 Task: Look for space in Kātoya, India from 1st July, 2023 to 9th July, 2023 for 2 adults in price range Rs.8000 to Rs.15000. Place can be entire place with 1  bedroom having 1 bed and 1 bathroom. Property type can be house, flat, guest house. Booking option can be shelf check-in. Required host language is English.
Action: Mouse moved to (425, 77)
Screenshot: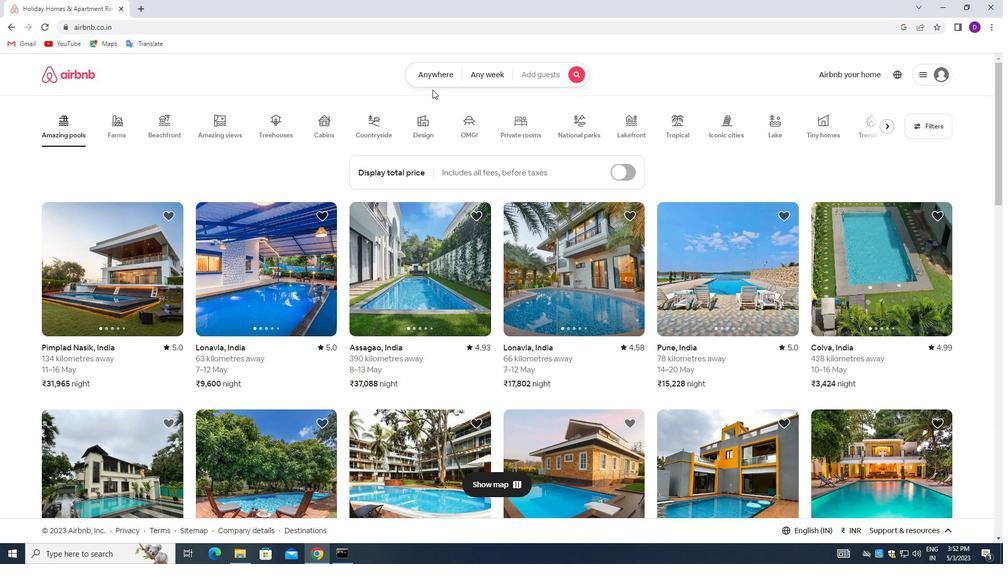 
Action: Mouse pressed left at (425, 77)
Screenshot: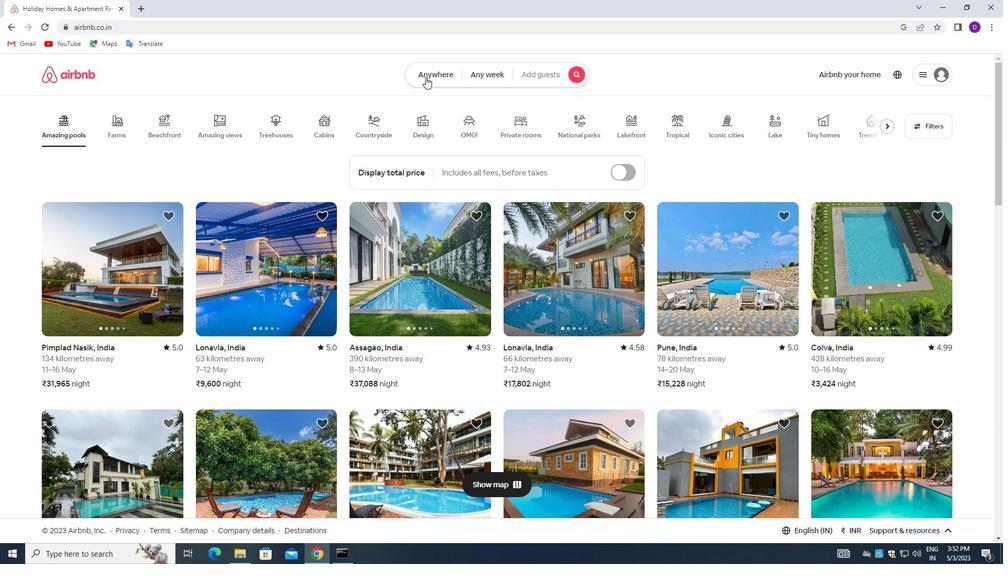 
Action: Mouse moved to (348, 121)
Screenshot: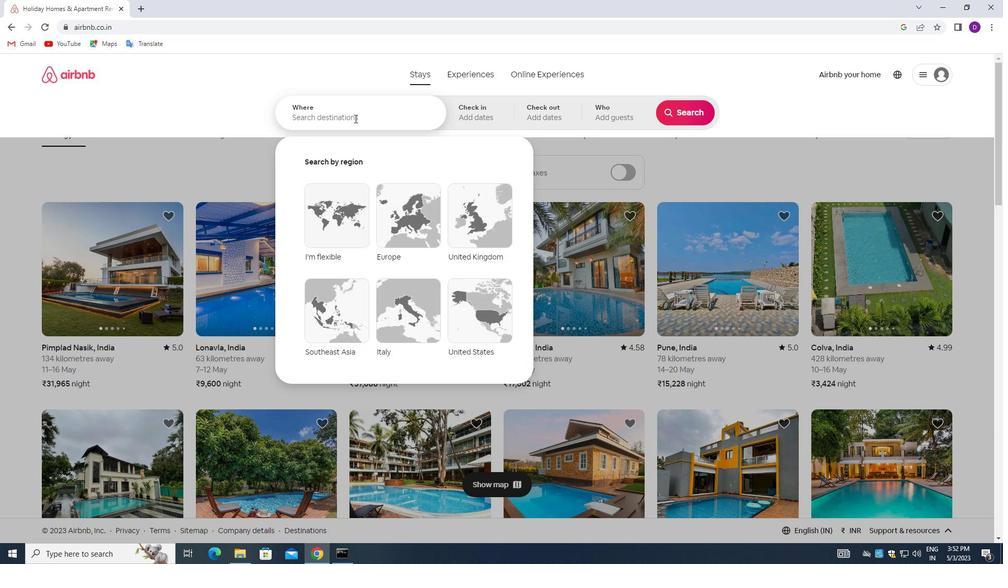 
Action: Mouse pressed left at (348, 121)
Screenshot: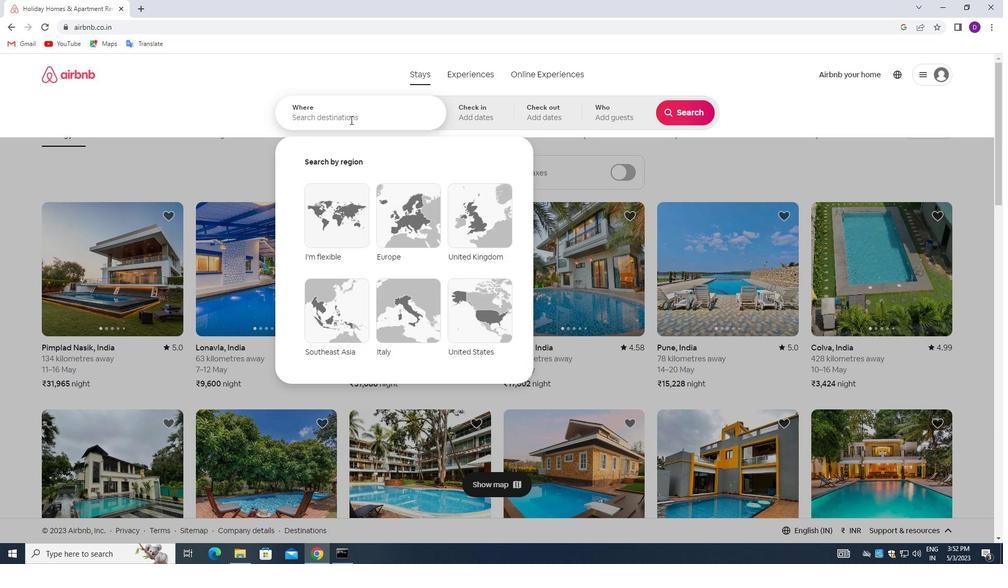 
Action: Mouse moved to (249, 109)
Screenshot: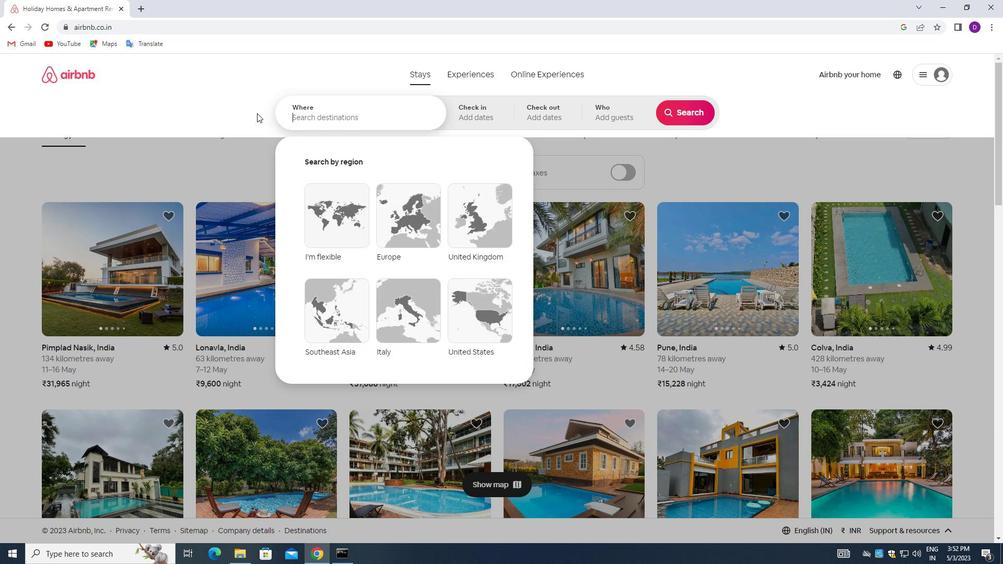 
Action: Key pressed <Key.shift>KATOYA,<Key.space><Key.shift>INDIA<Key.enter>
Screenshot: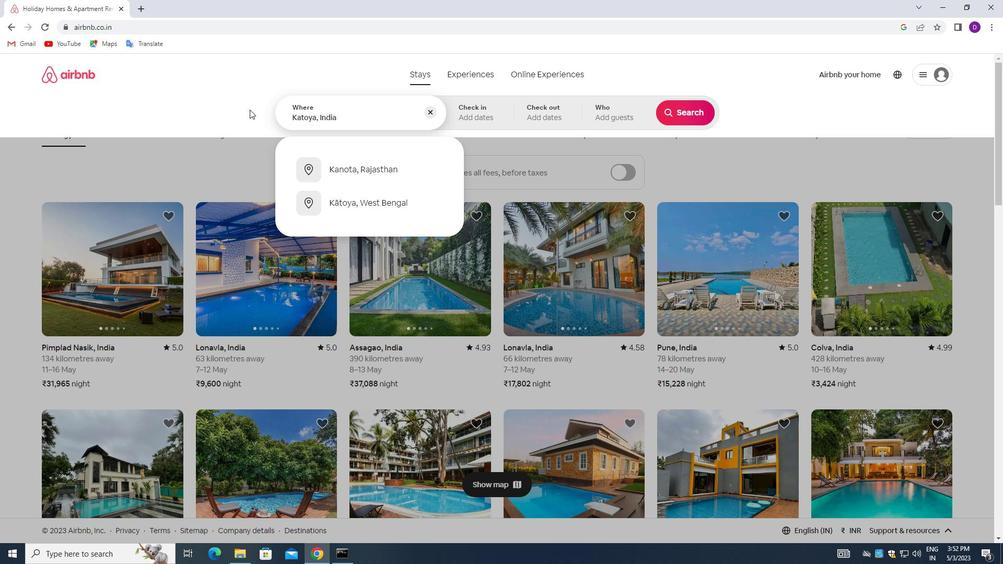 
Action: Mouse moved to (682, 194)
Screenshot: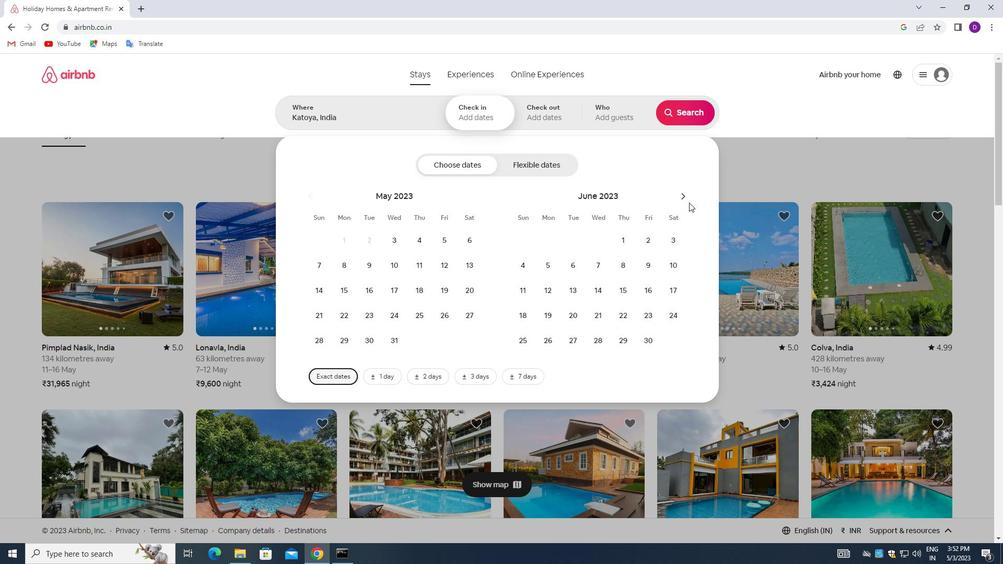 
Action: Mouse pressed left at (682, 194)
Screenshot: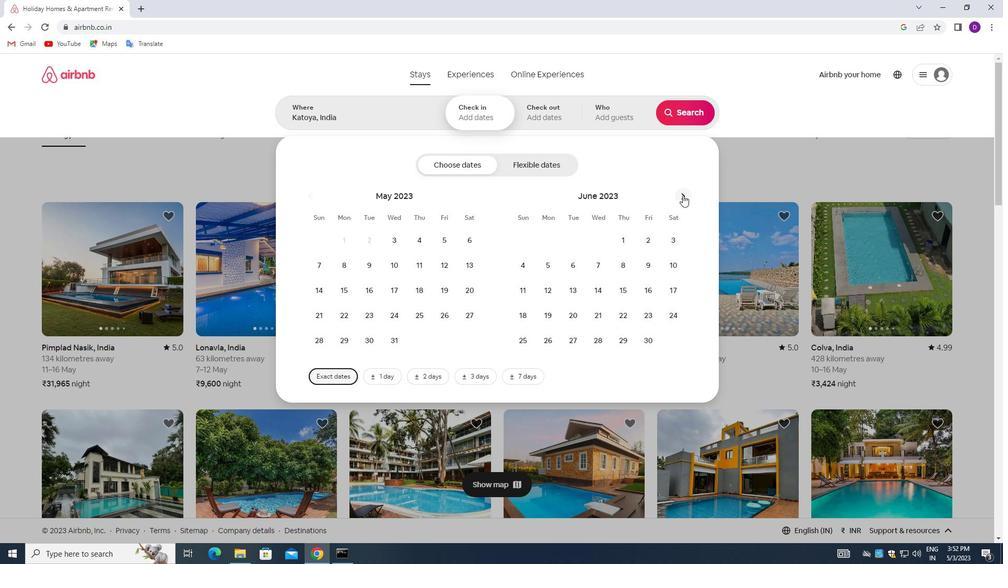 
Action: Mouse moved to (678, 234)
Screenshot: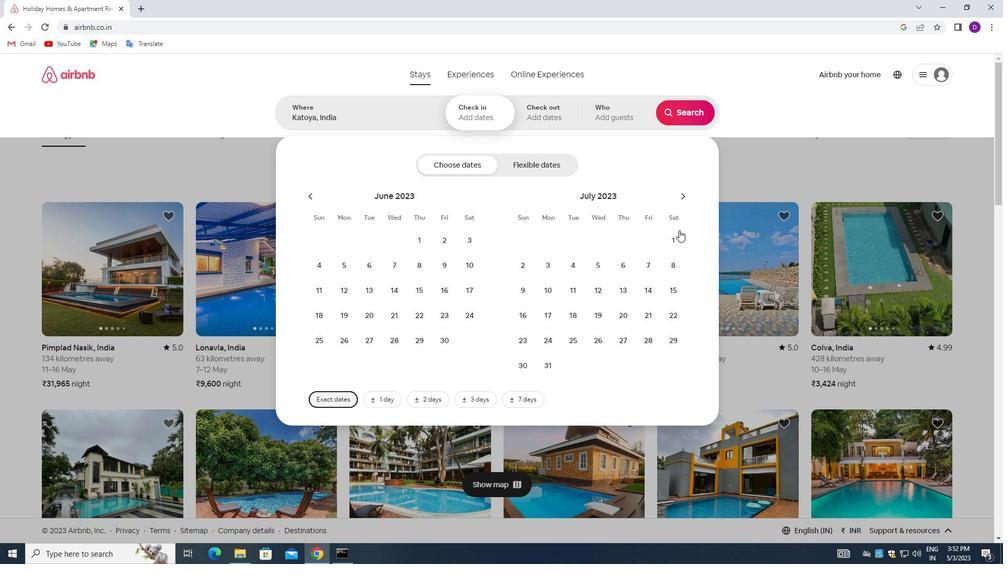 
Action: Mouse pressed left at (678, 234)
Screenshot: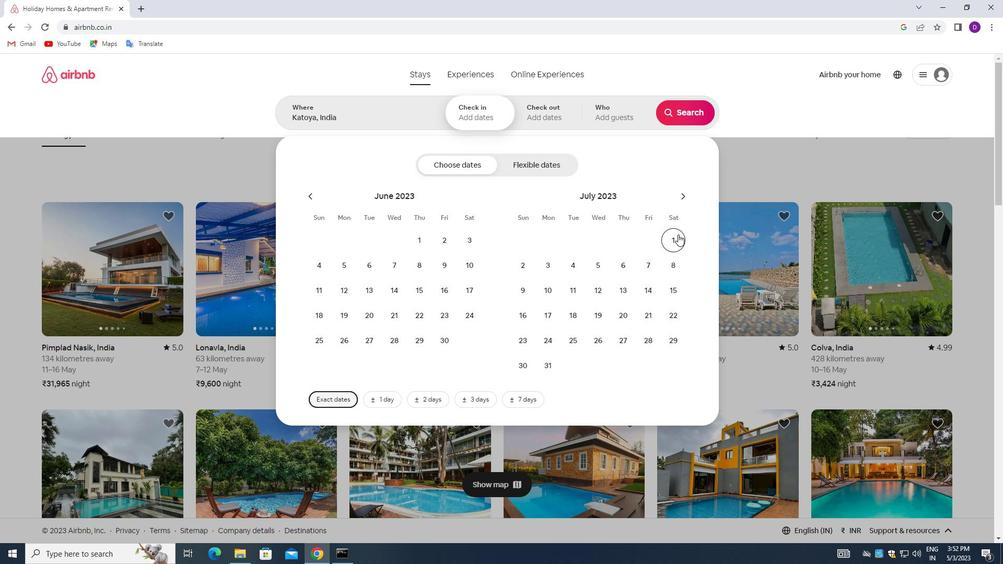 
Action: Mouse moved to (525, 286)
Screenshot: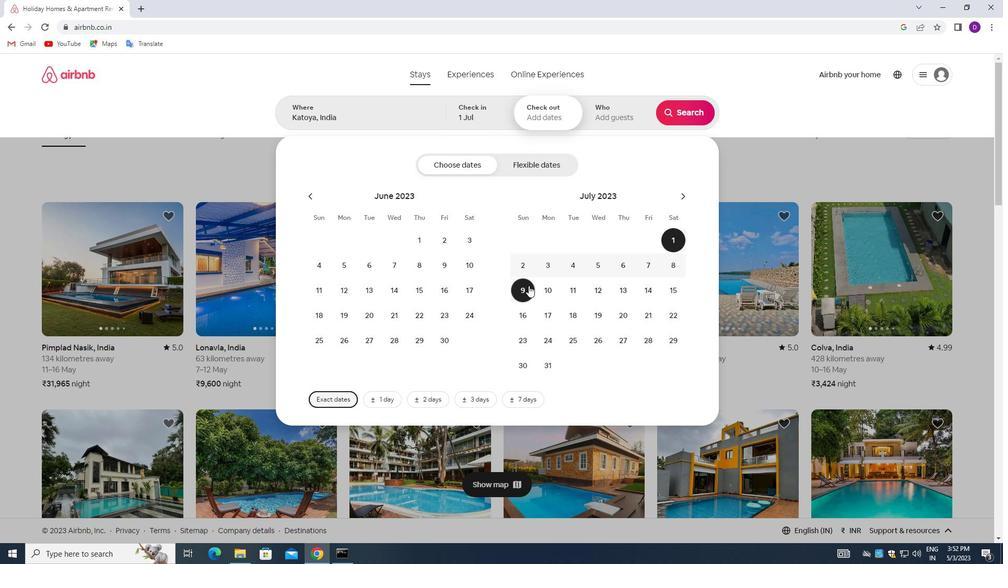 
Action: Mouse pressed left at (525, 286)
Screenshot: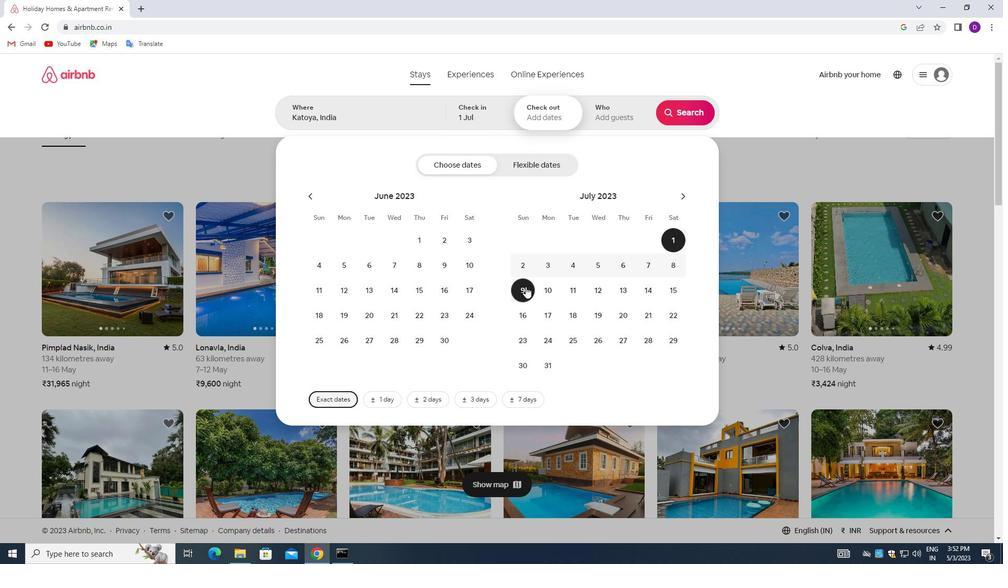 
Action: Mouse moved to (605, 114)
Screenshot: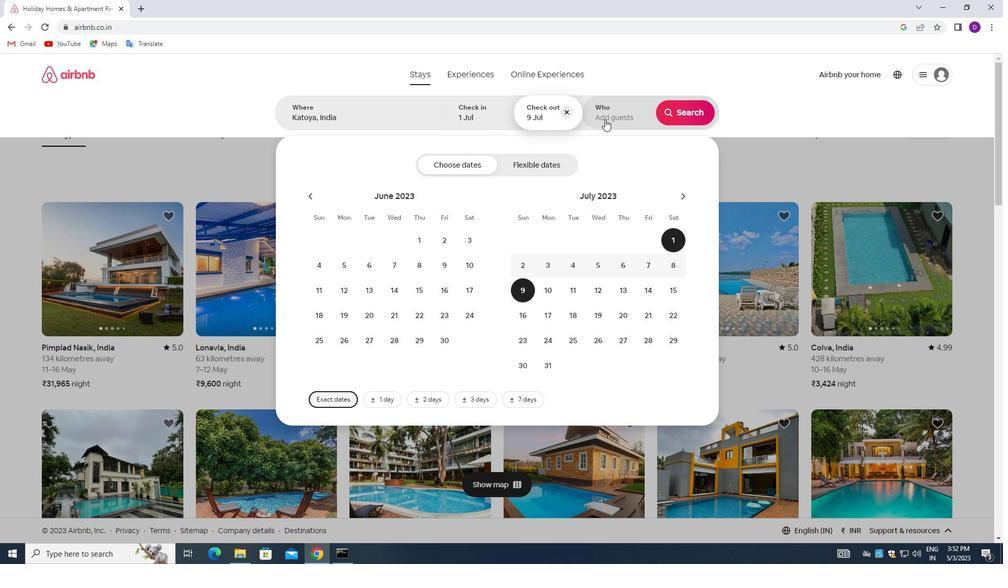 
Action: Mouse pressed left at (605, 114)
Screenshot: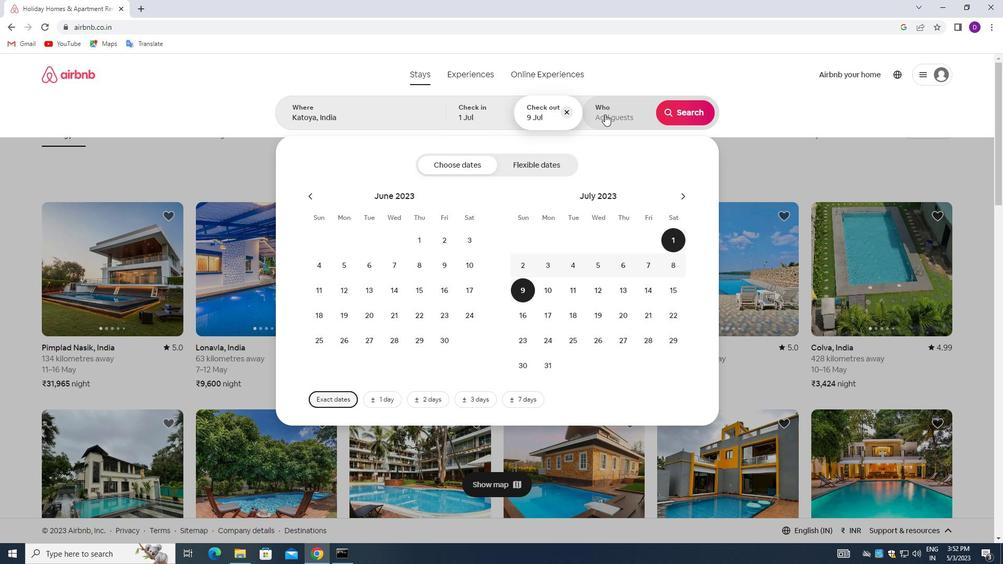 
Action: Mouse moved to (689, 170)
Screenshot: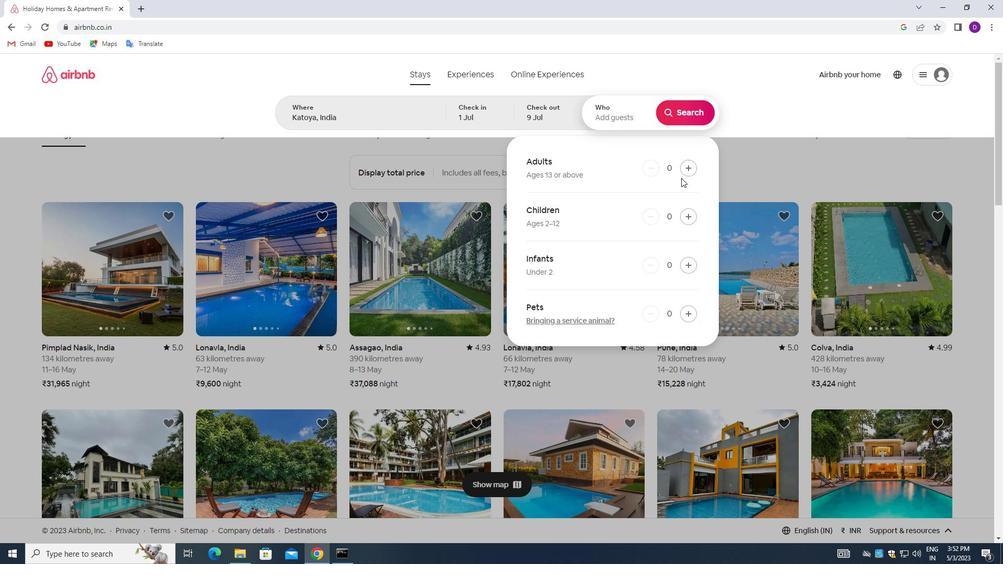 
Action: Mouse pressed left at (689, 170)
Screenshot: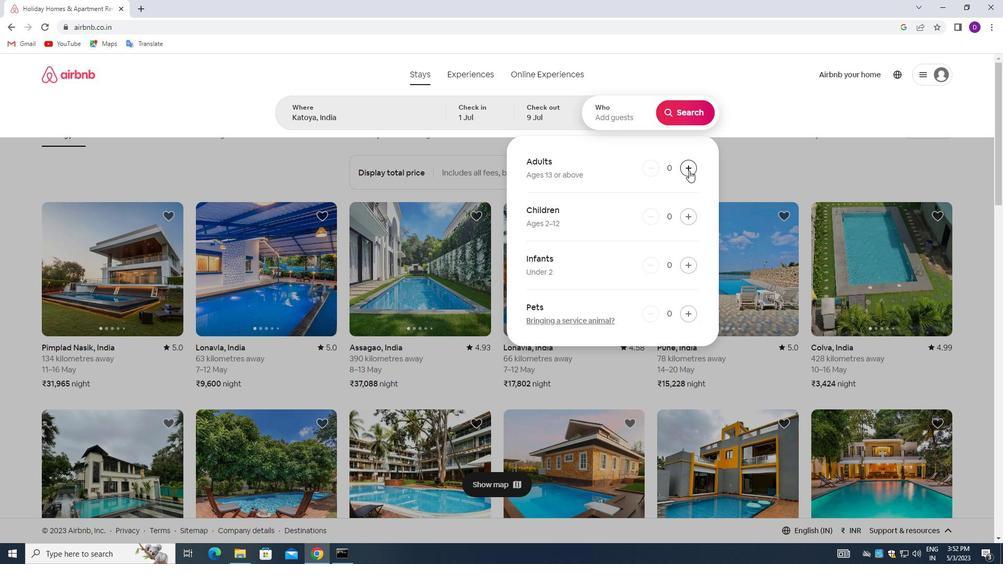 
Action: Mouse pressed left at (689, 170)
Screenshot: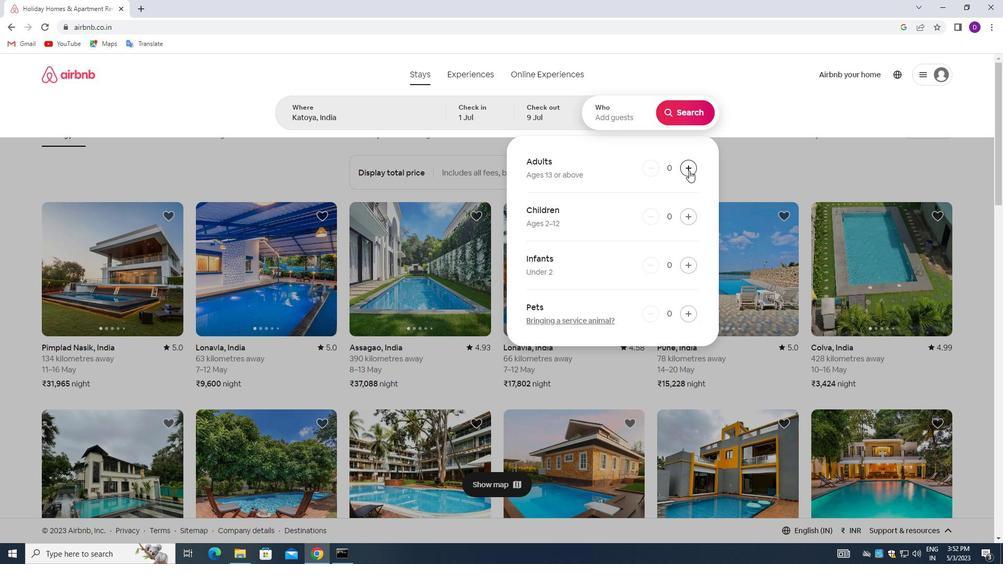 
Action: Mouse moved to (685, 110)
Screenshot: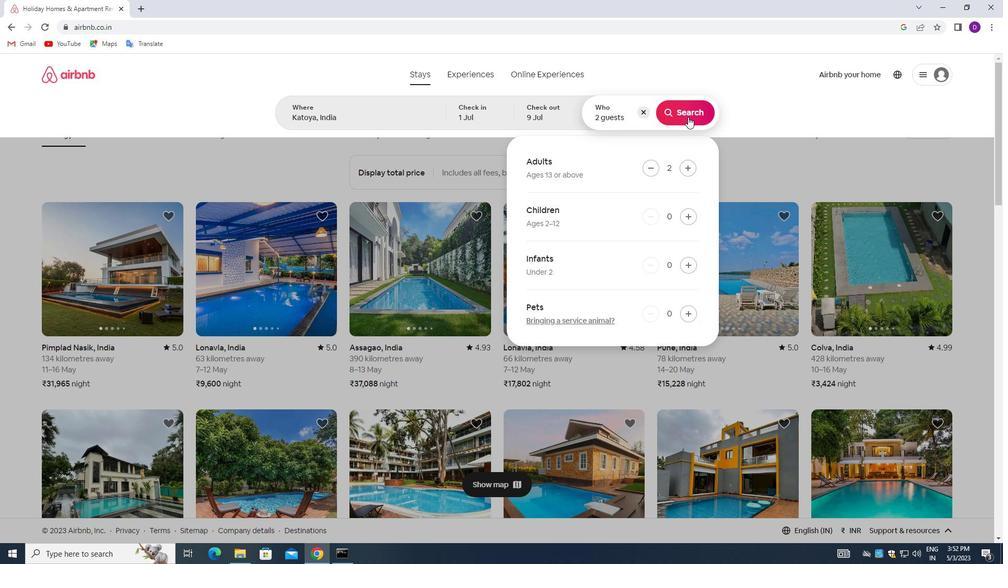 
Action: Mouse pressed left at (685, 110)
Screenshot: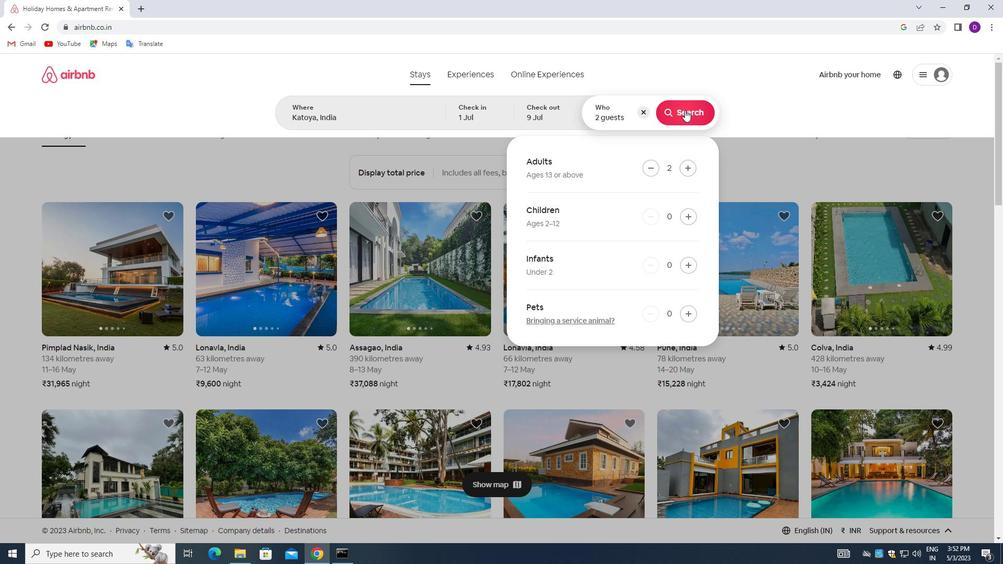 
Action: Mouse moved to (944, 119)
Screenshot: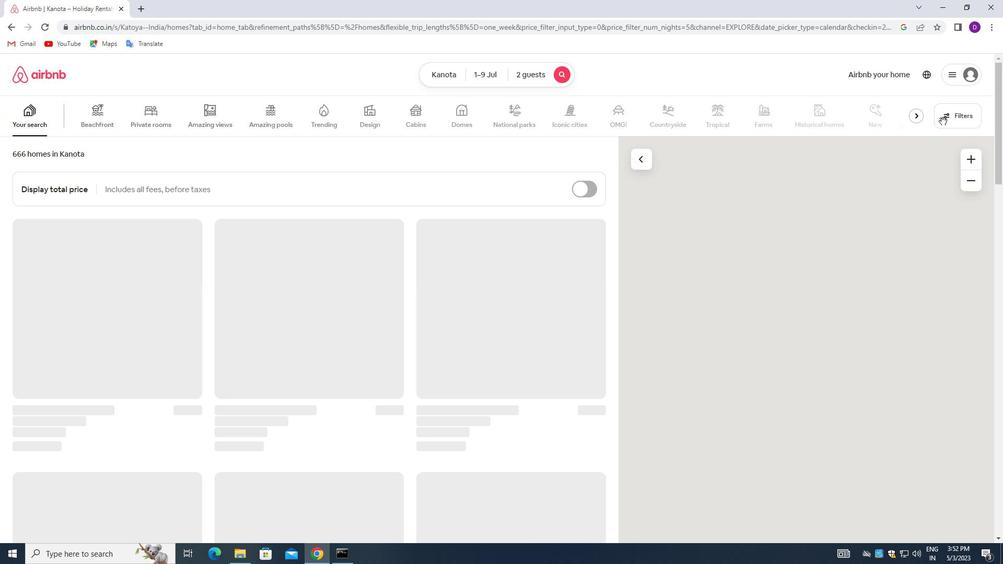 
Action: Mouse pressed left at (944, 119)
Screenshot: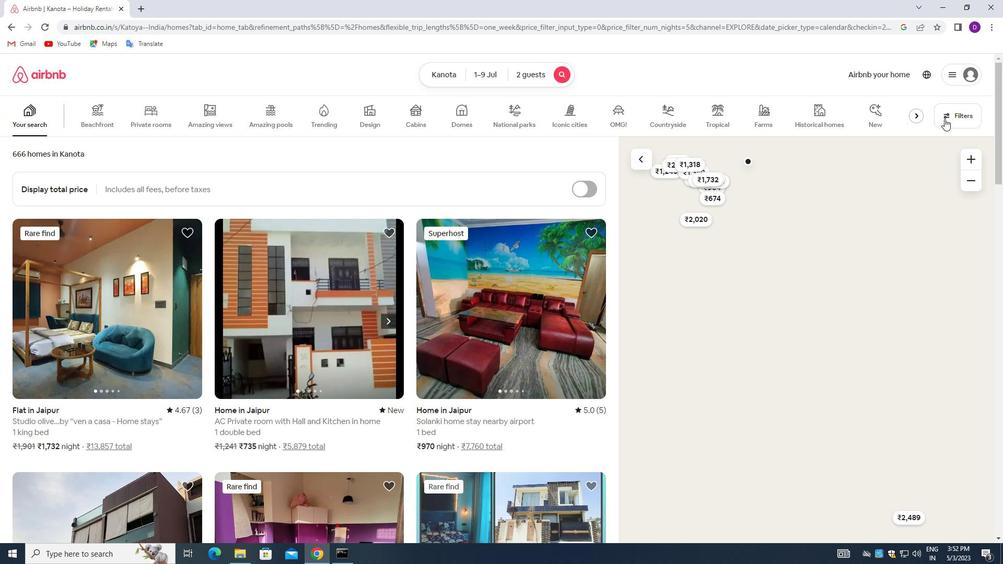 
Action: Mouse moved to (372, 249)
Screenshot: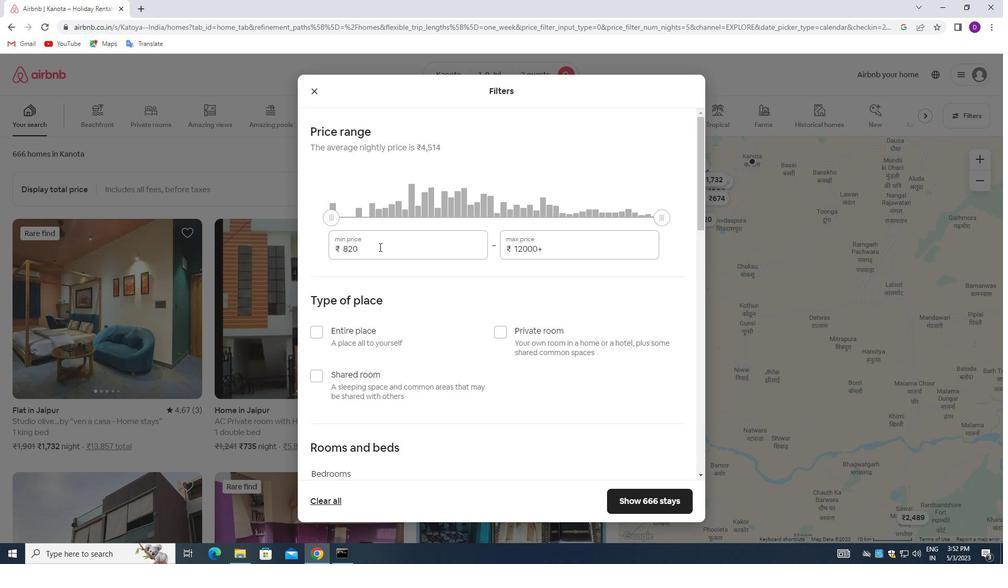 
Action: Mouse pressed left at (372, 249)
Screenshot: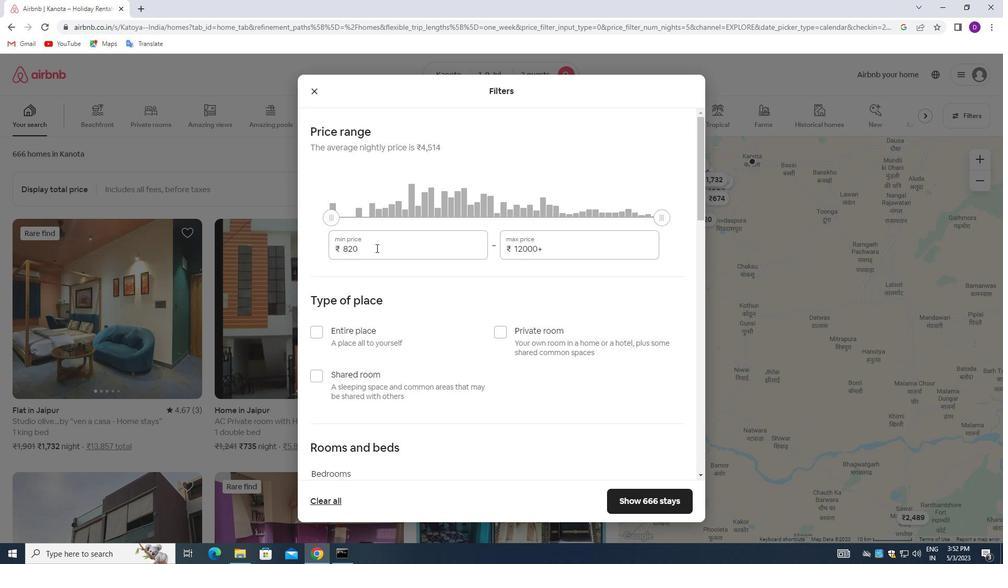 
Action: Mouse pressed left at (372, 249)
Screenshot: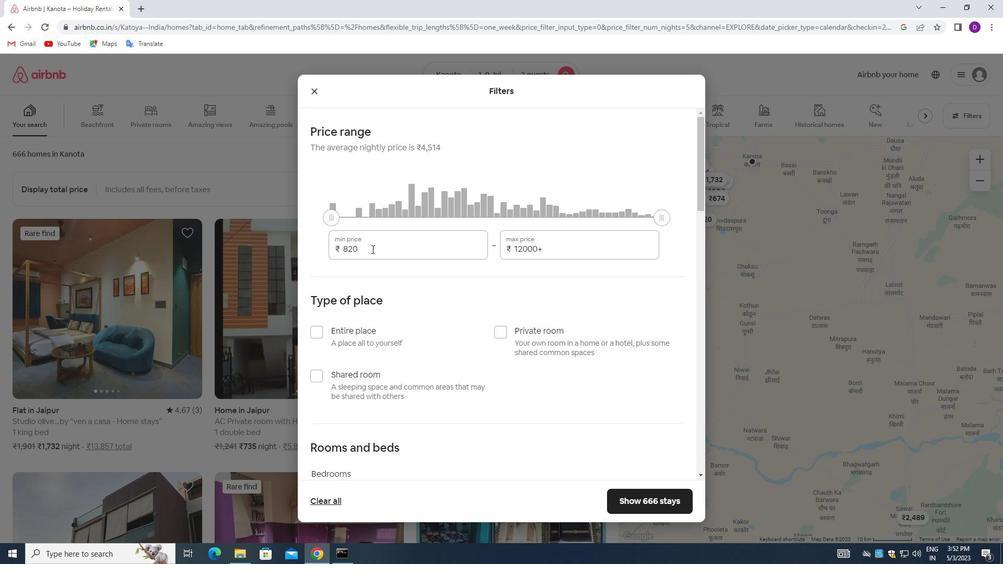 
Action: Key pressed 8000<Key.tab>15000
Screenshot: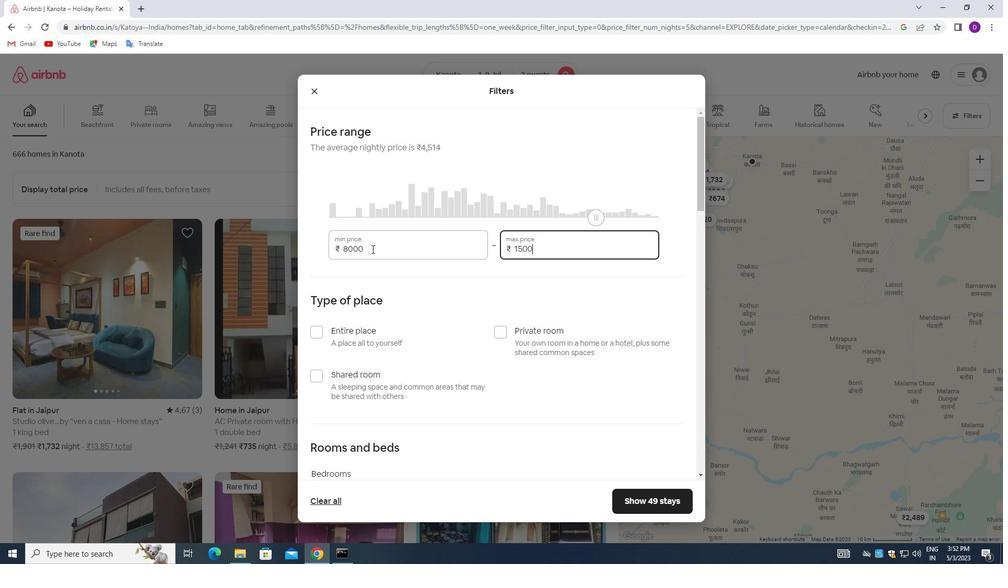 
Action: Mouse moved to (525, 318)
Screenshot: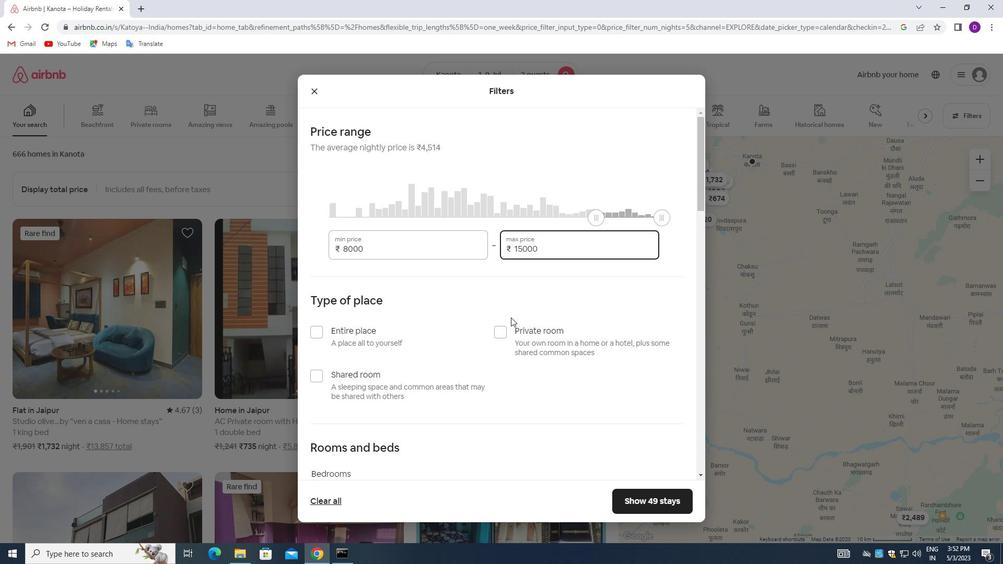 
Action: Mouse scrolled (525, 317) with delta (0, 0)
Screenshot: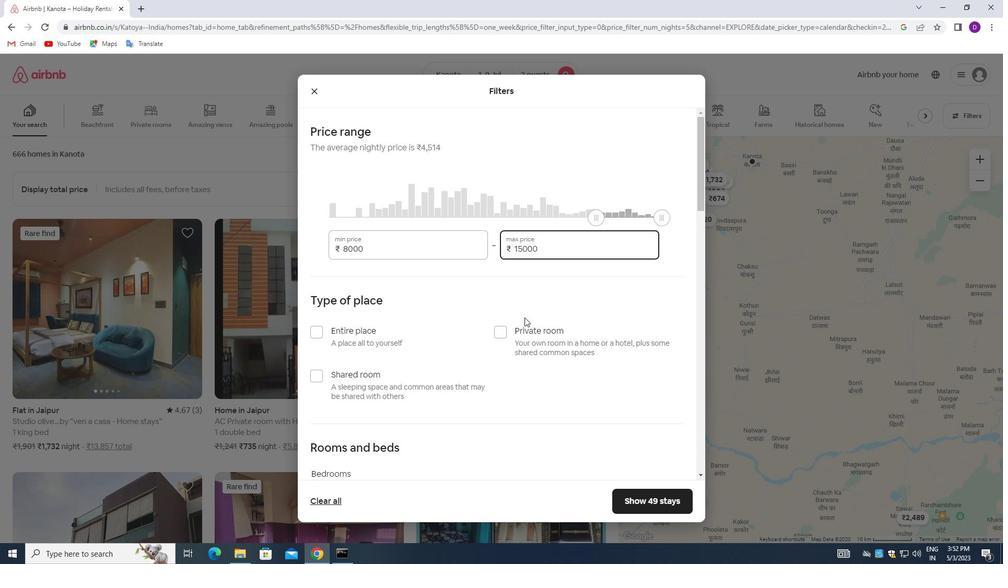 
Action: Mouse scrolled (525, 317) with delta (0, 0)
Screenshot: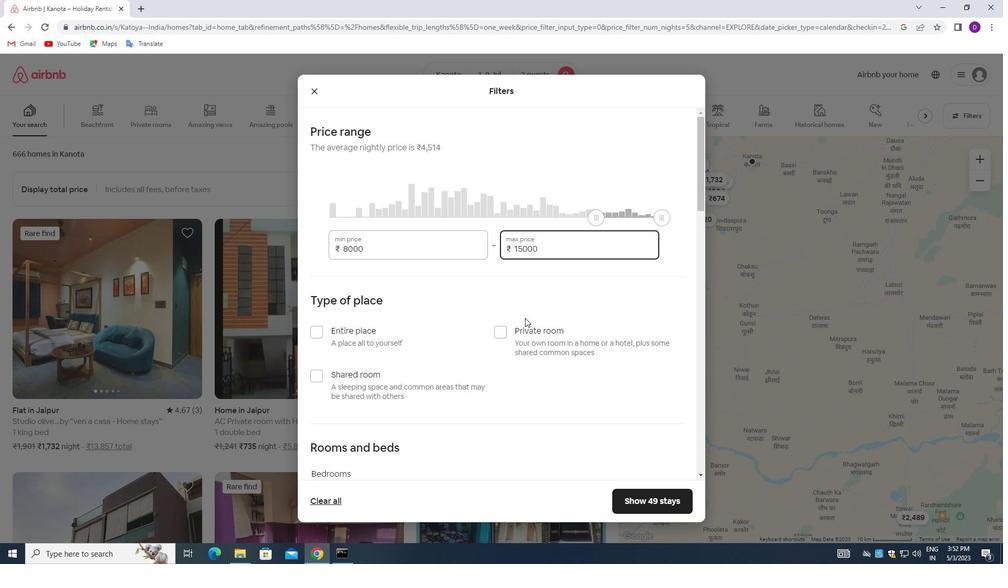 
Action: Mouse moved to (313, 230)
Screenshot: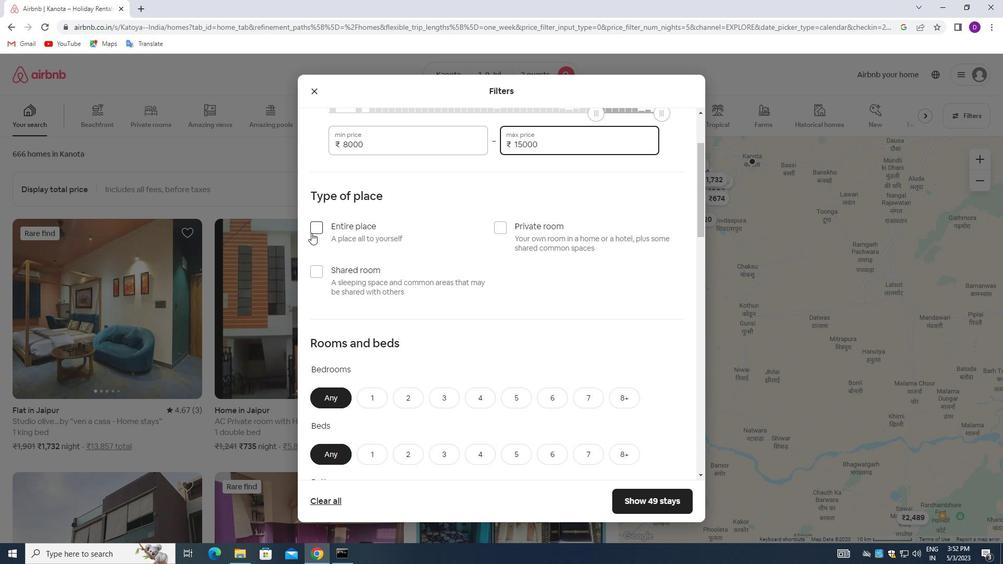 
Action: Mouse pressed left at (313, 230)
Screenshot: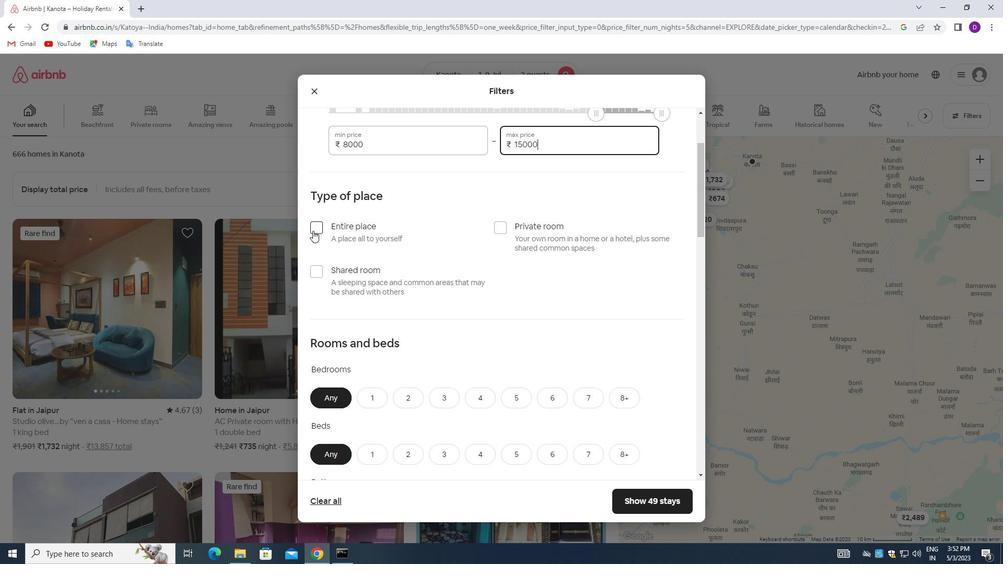 
Action: Mouse moved to (476, 293)
Screenshot: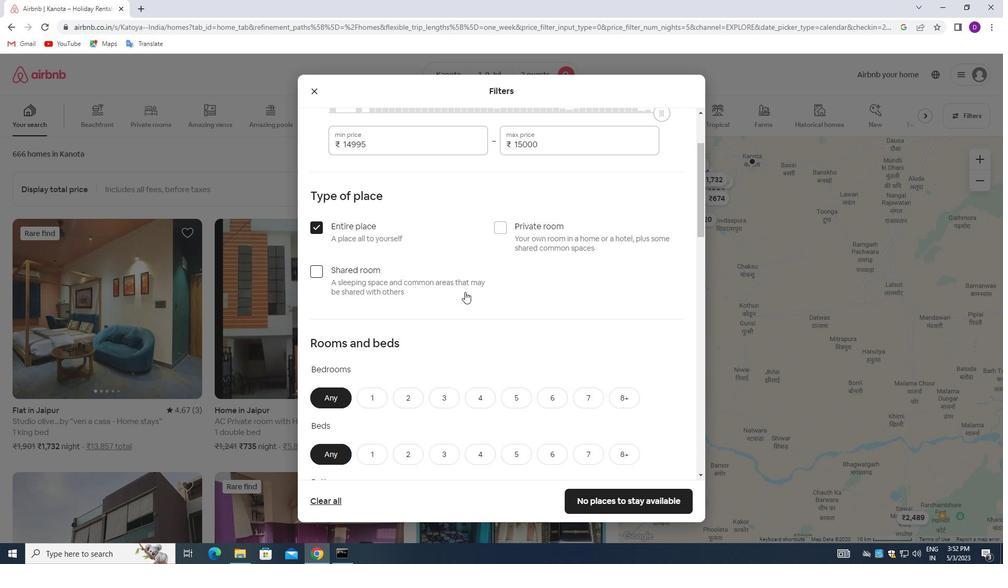 
Action: Mouse scrolled (476, 293) with delta (0, 0)
Screenshot: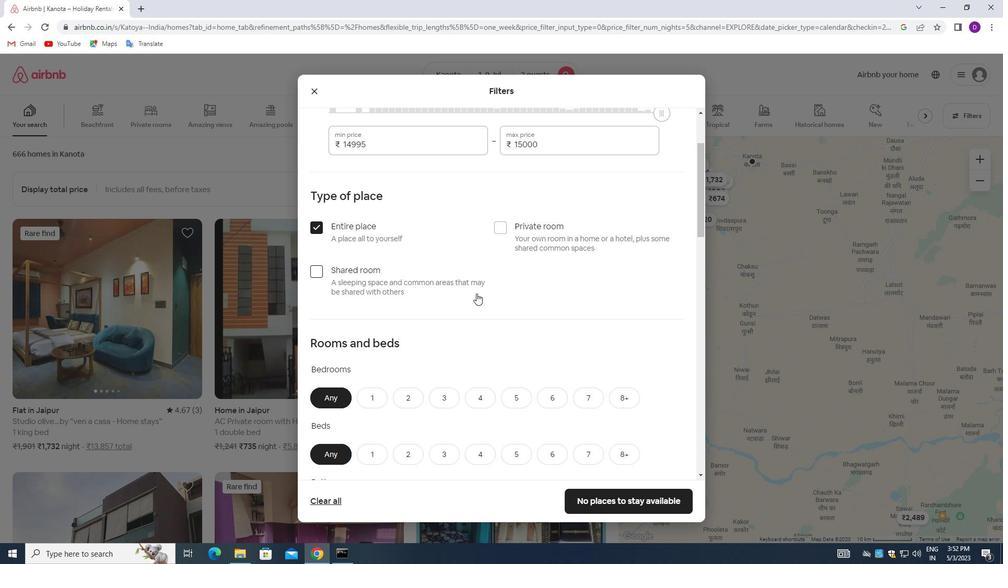 
Action: Mouse scrolled (476, 293) with delta (0, 0)
Screenshot: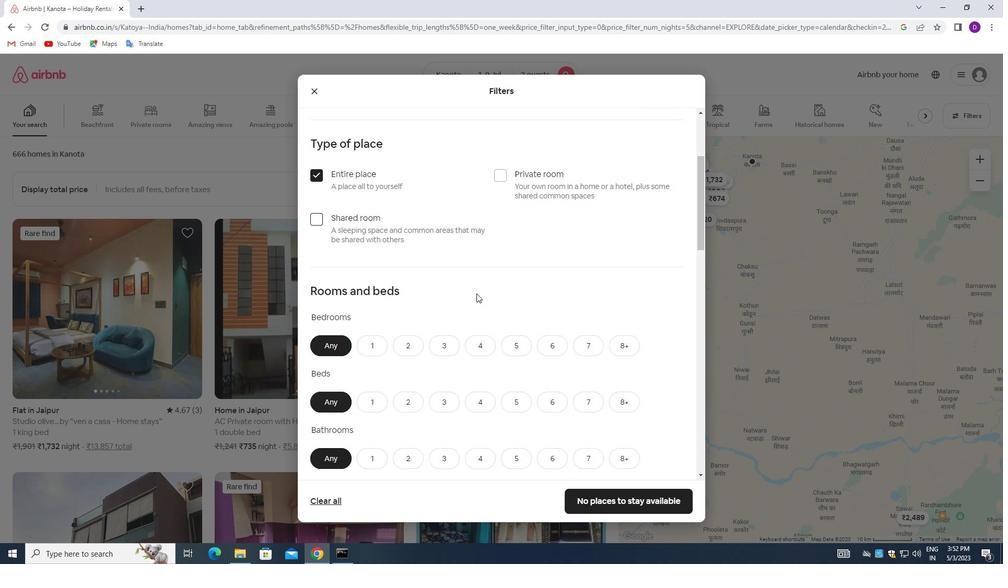 
Action: Mouse scrolled (476, 293) with delta (0, 0)
Screenshot: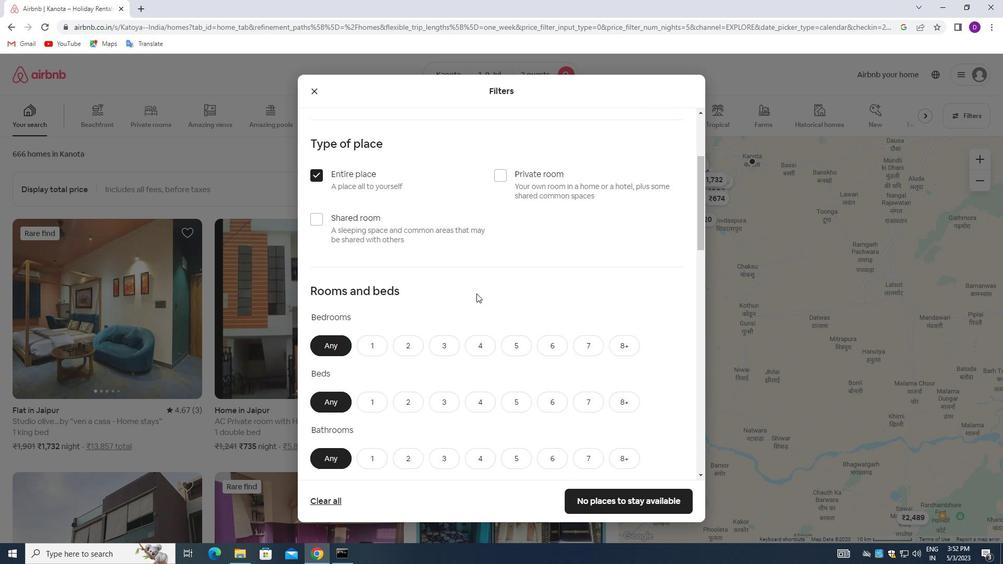 
Action: Mouse moved to (363, 244)
Screenshot: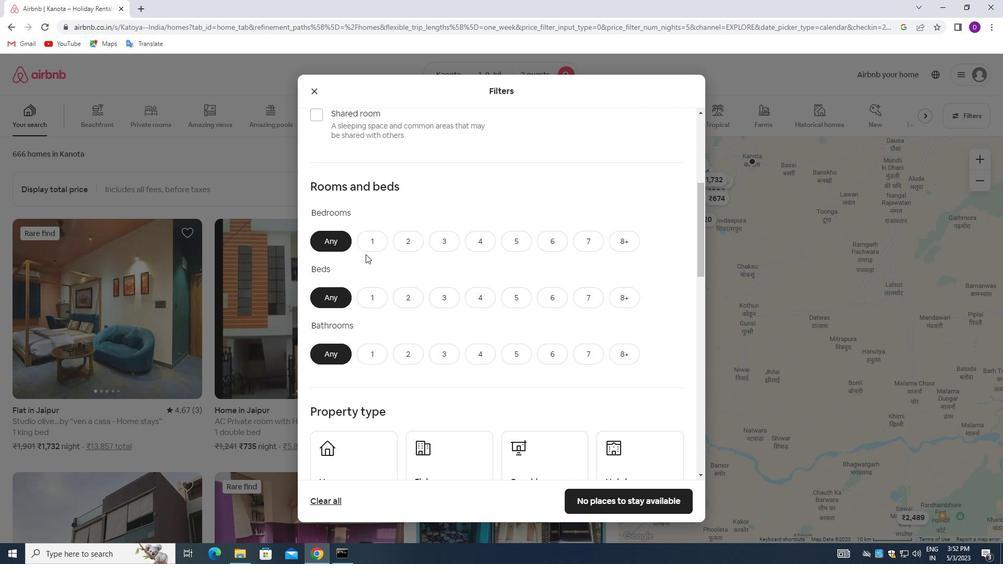 
Action: Mouse pressed left at (363, 244)
Screenshot: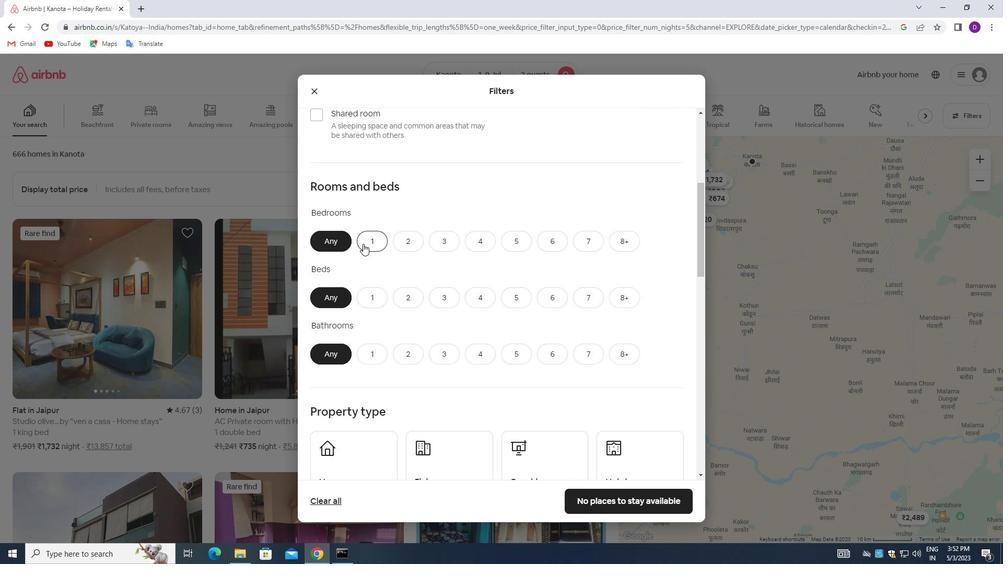 
Action: Mouse moved to (371, 297)
Screenshot: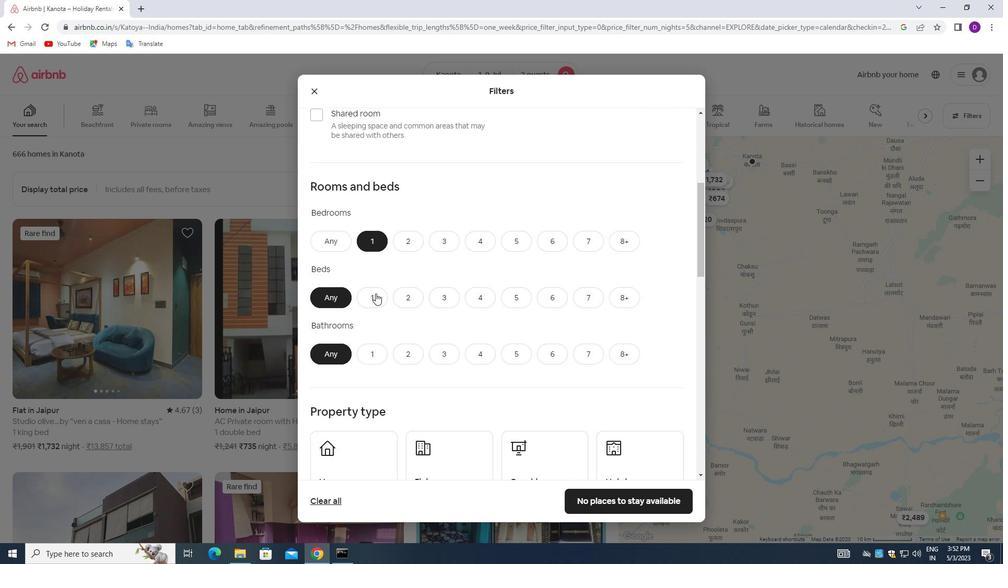 
Action: Mouse pressed left at (371, 297)
Screenshot: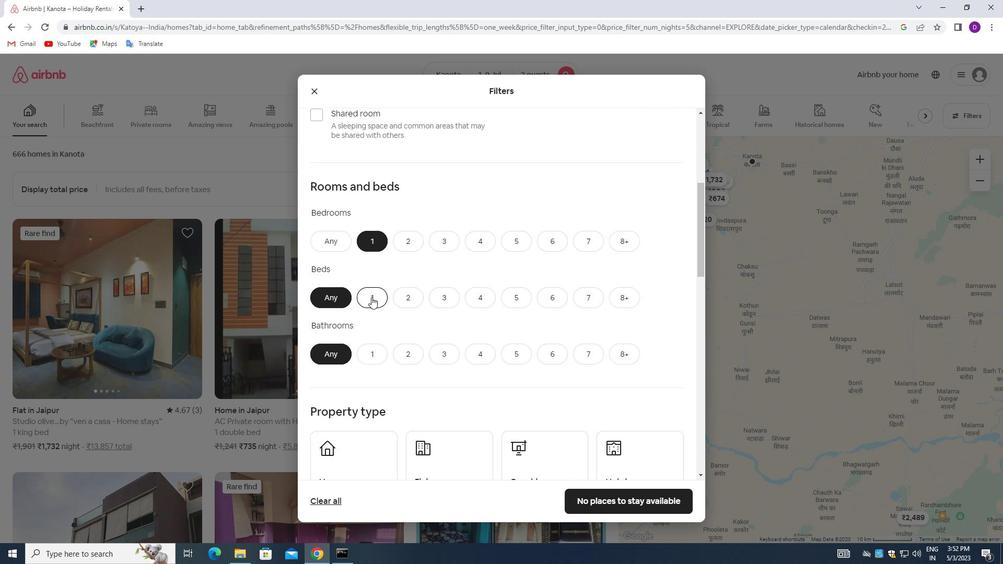
Action: Mouse moved to (374, 351)
Screenshot: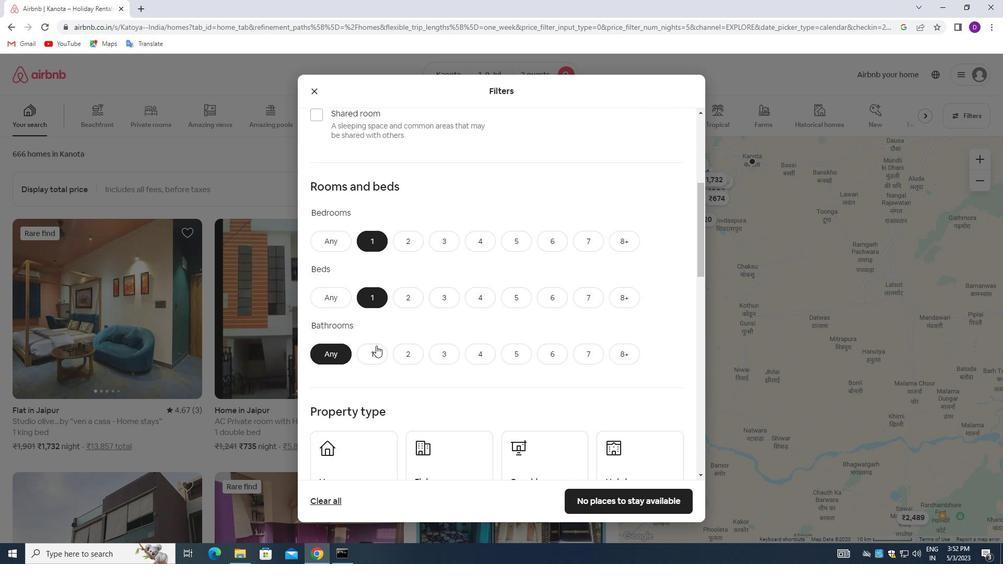 
Action: Mouse pressed left at (374, 351)
Screenshot: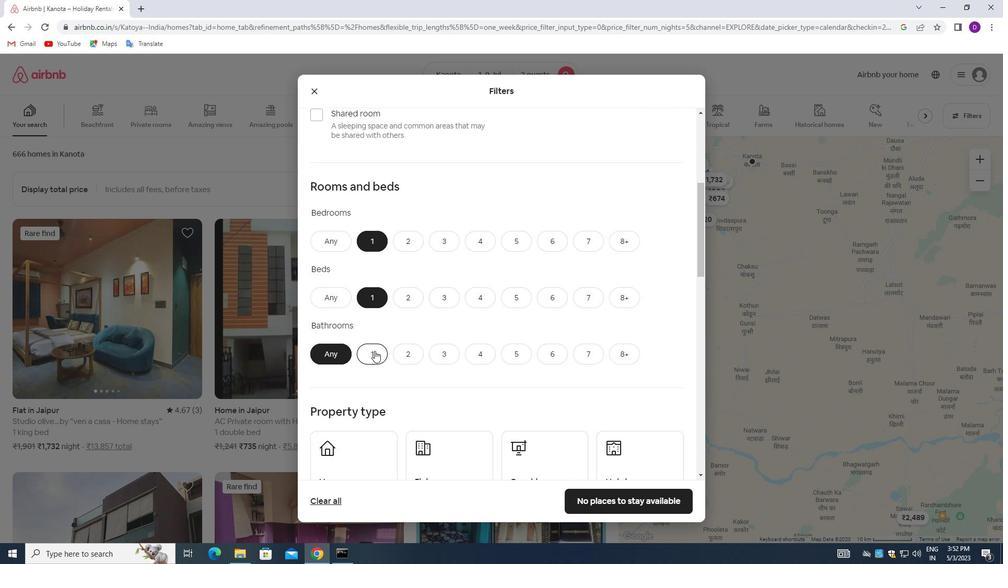 
Action: Mouse moved to (418, 321)
Screenshot: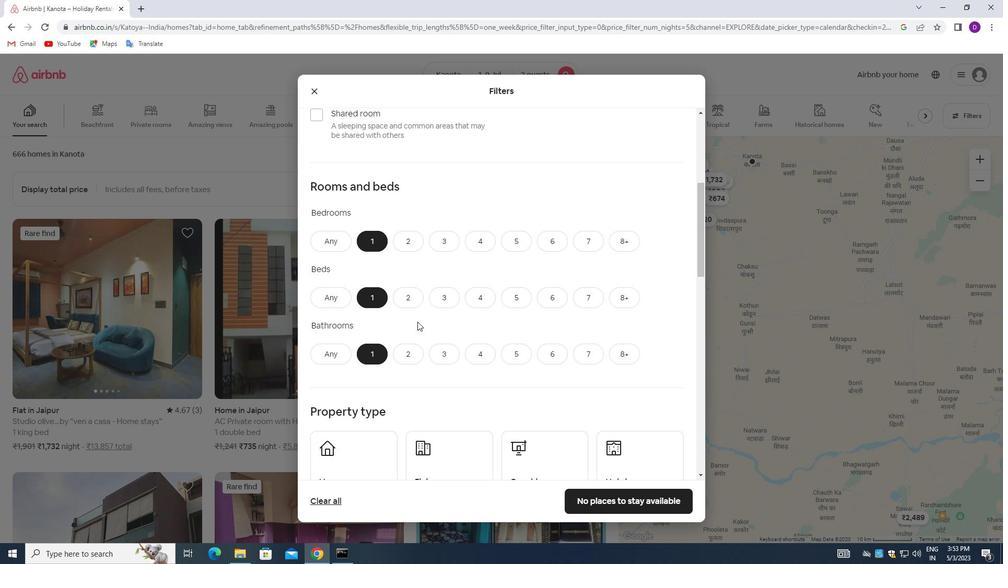 
Action: Mouse scrolled (418, 321) with delta (0, 0)
Screenshot: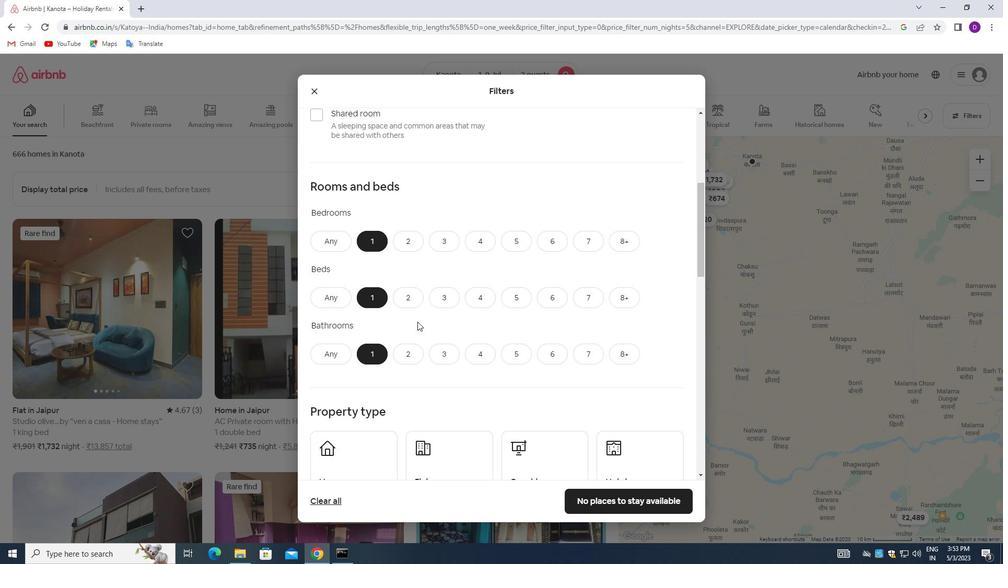 
Action: Mouse scrolled (418, 321) with delta (0, 0)
Screenshot: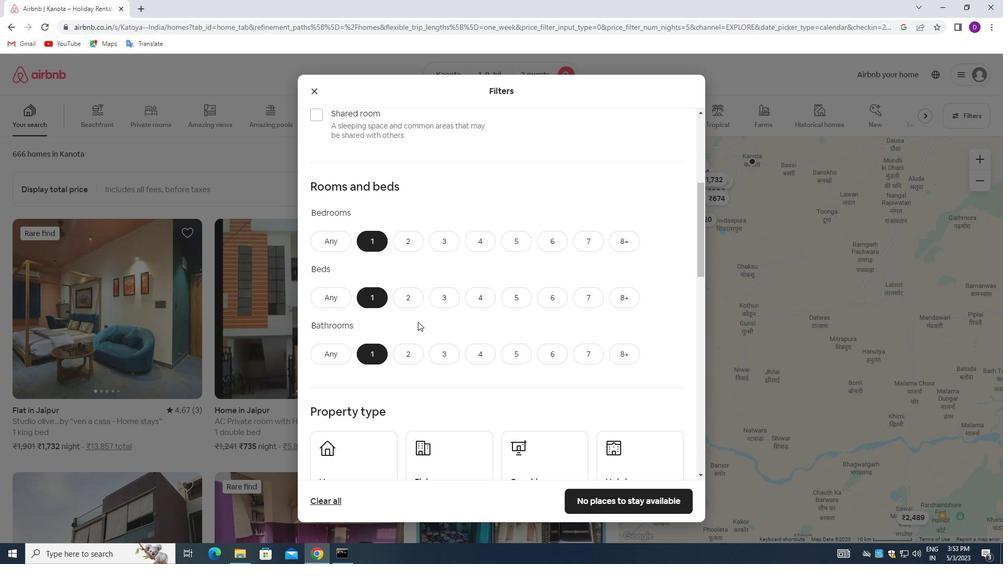 
Action: Mouse moved to (418, 321)
Screenshot: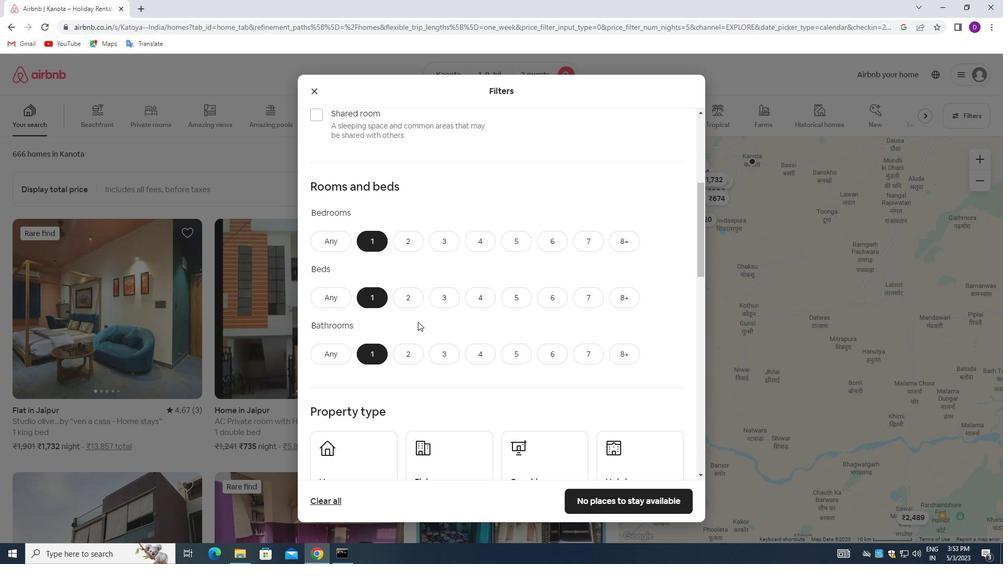 
Action: Mouse scrolled (418, 321) with delta (0, 0)
Screenshot: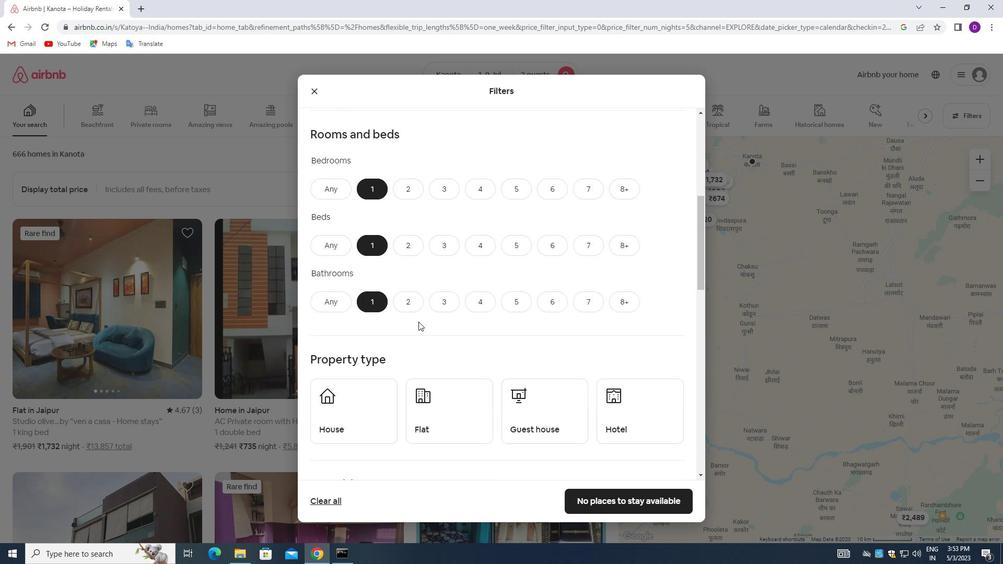 
Action: Mouse moved to (365, 309)
Screenshot: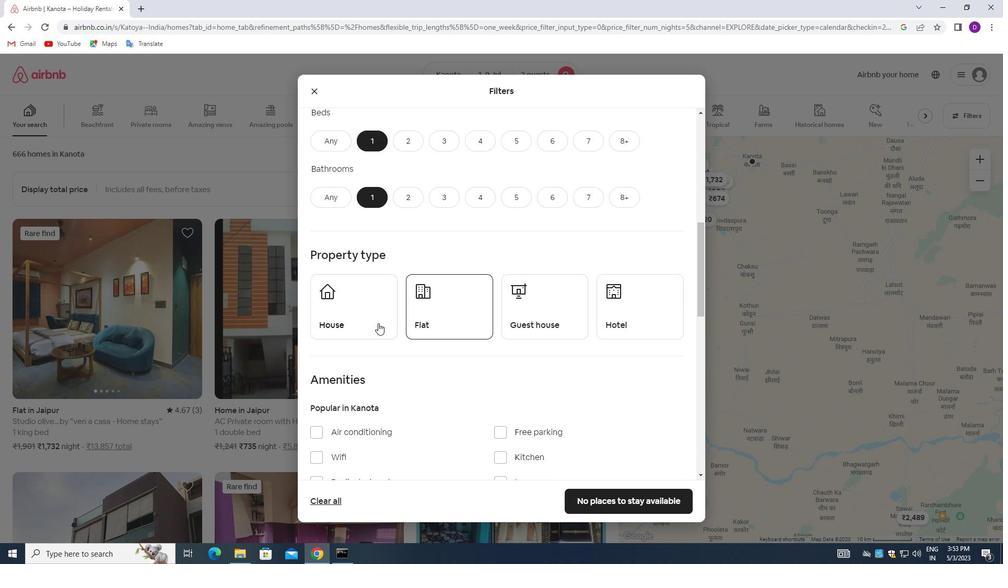 
Action: Mouse pressed left at (365, 309)
Screenshot: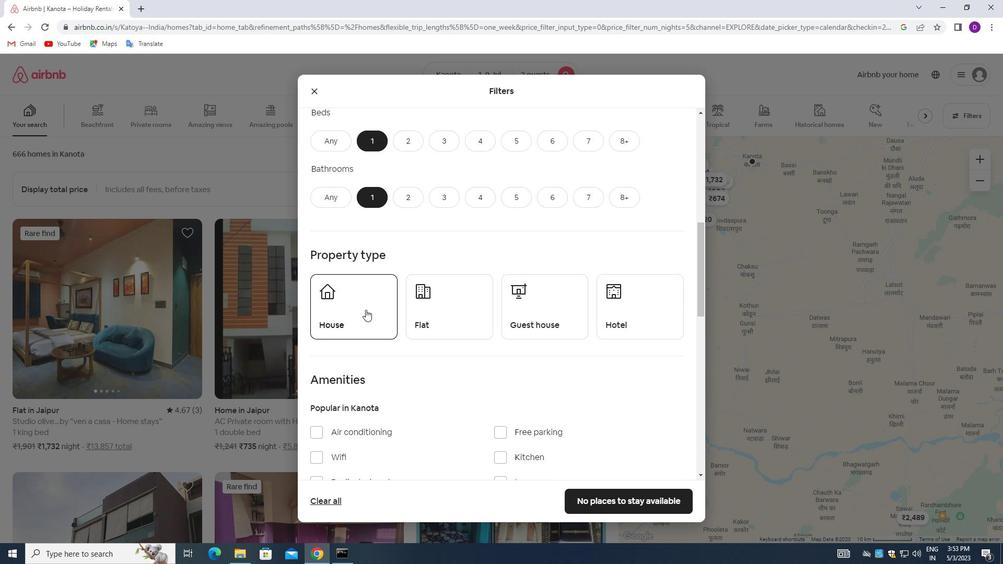 
Action: Mouse moved to (449, 314)
Screenshot: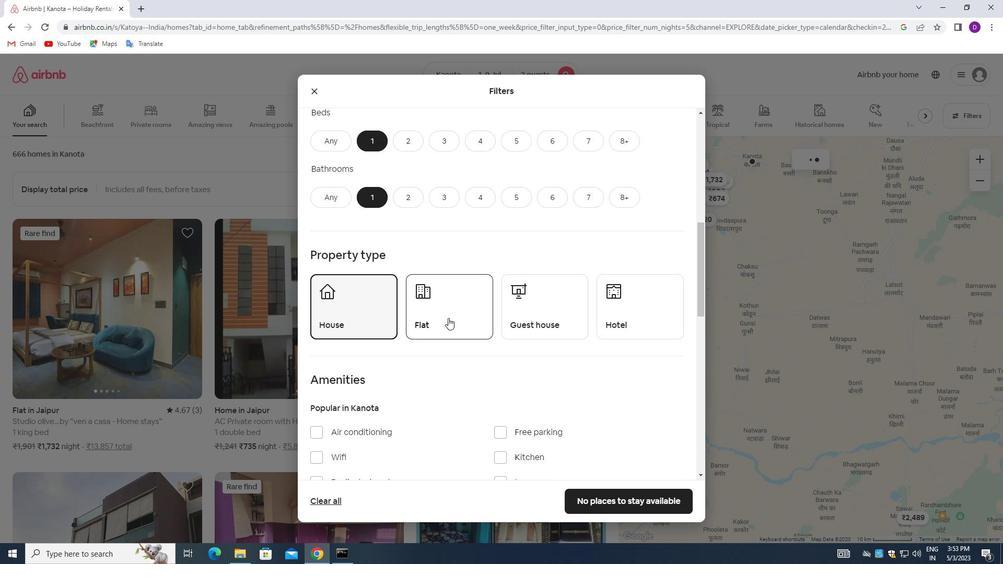 
Action: Mouse pressed left at (449, 314)
Screenshot: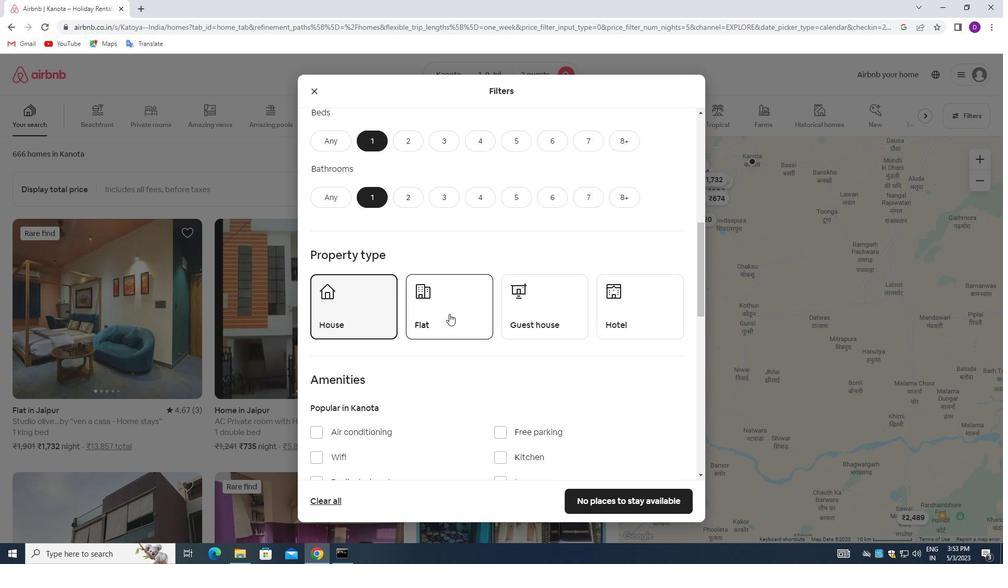 
Action: Mouse moved to (532, 315)
Screenshot: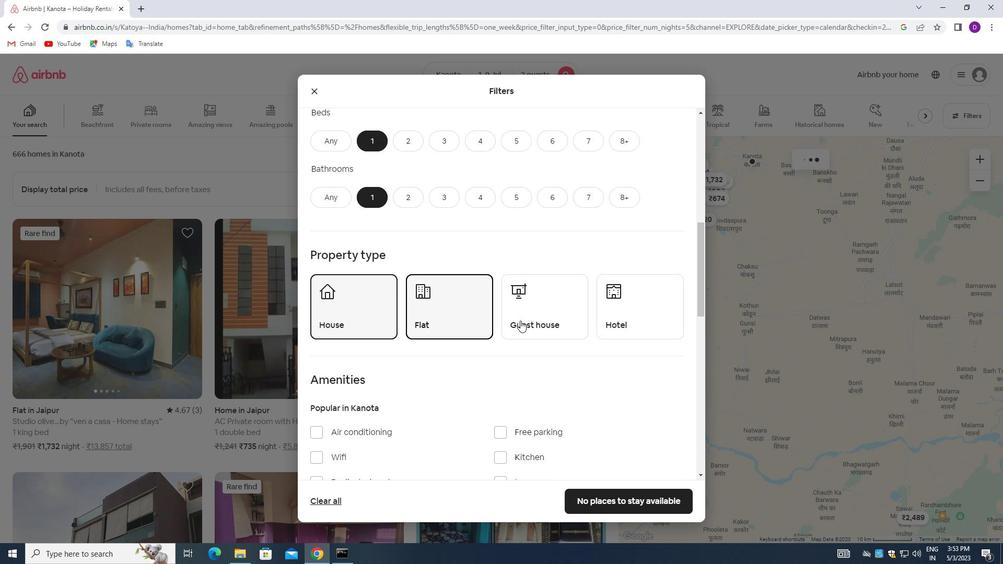 
Action: Mouse pressed left at (532, 315)
Screenshot: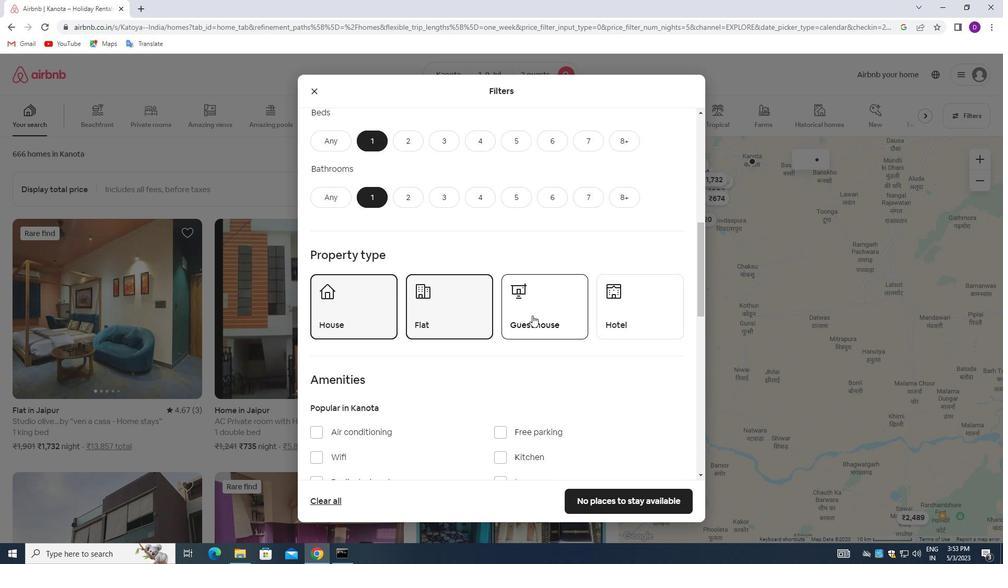 
Action: Mouse moved to (473, 328)
Screenshot: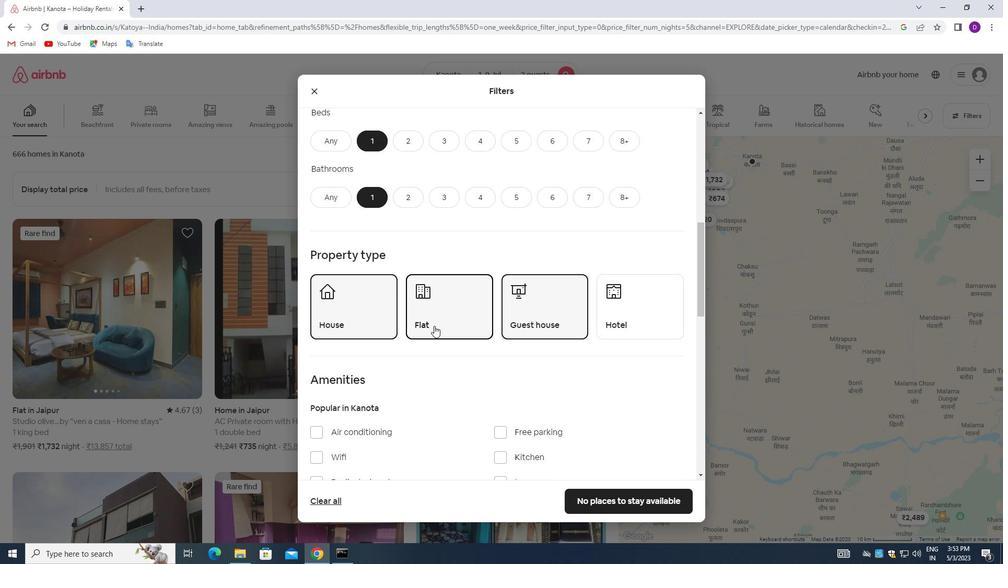 
Action: Mouse scrolled (473, 327) with delta (0, 0)
Screenshot: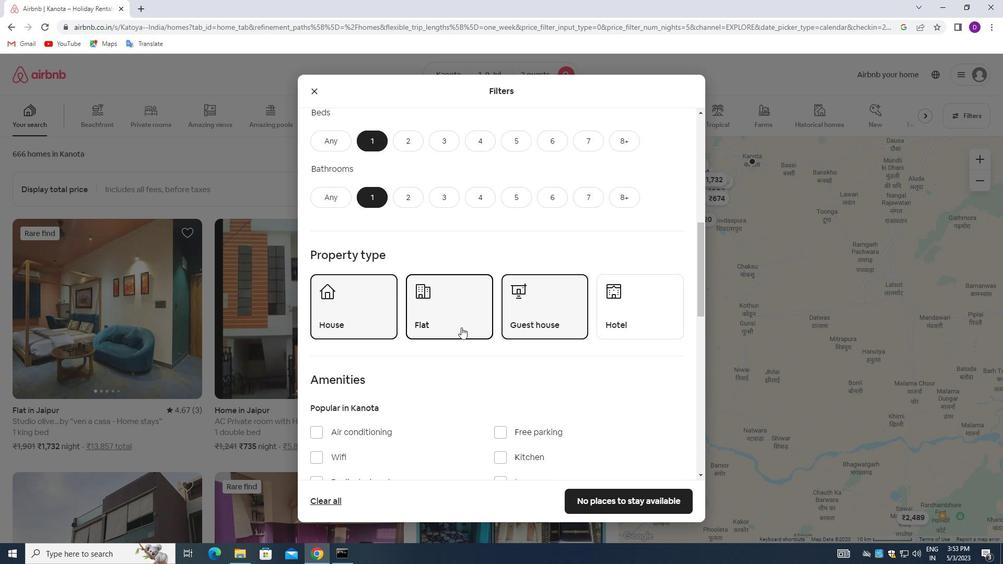 
Action: Mouse moved to (473, 328)
Screenshot: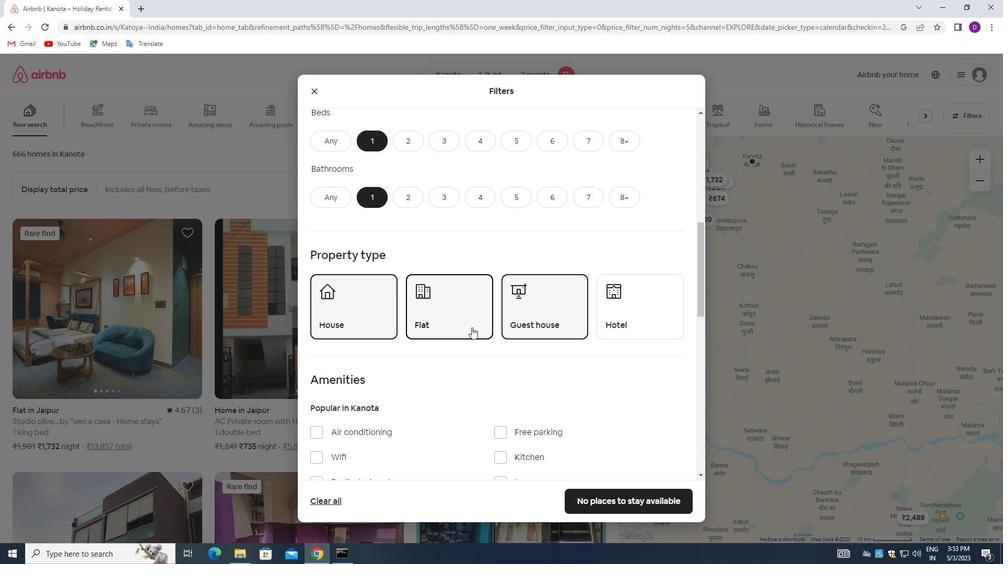 
Action: Mouse scrolled (473, 328) with delta (0, 0)
Screenshot: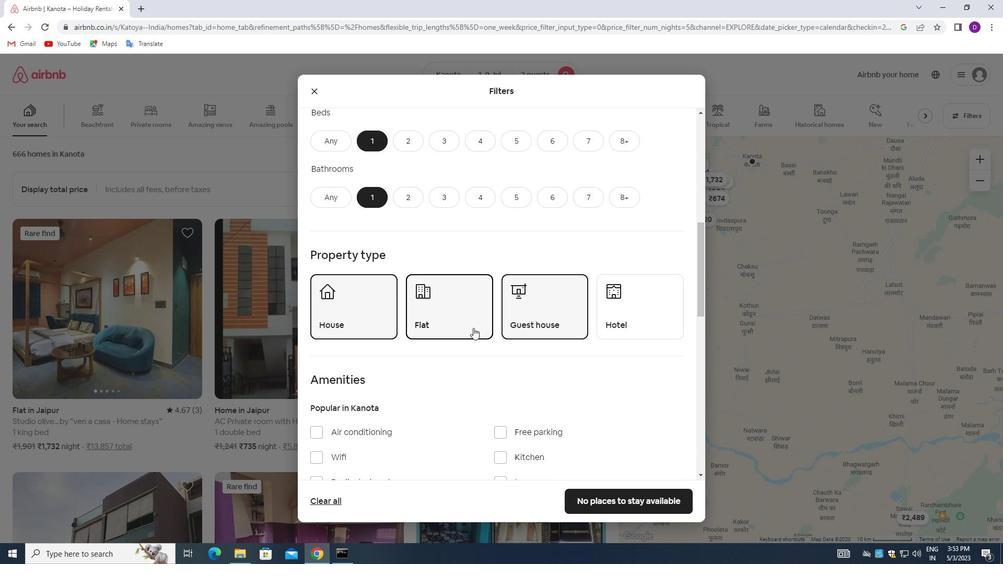 
Action: Mouse scrolled (473, 328) with delta (0, 0)
Screenshot: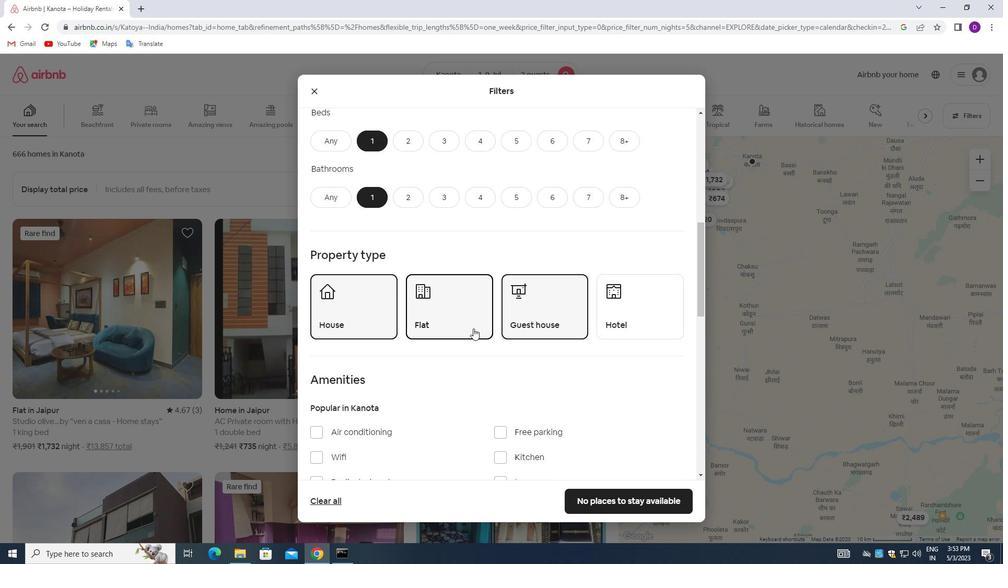 
Action: Mouse moved to (473, 328)
Screenshot: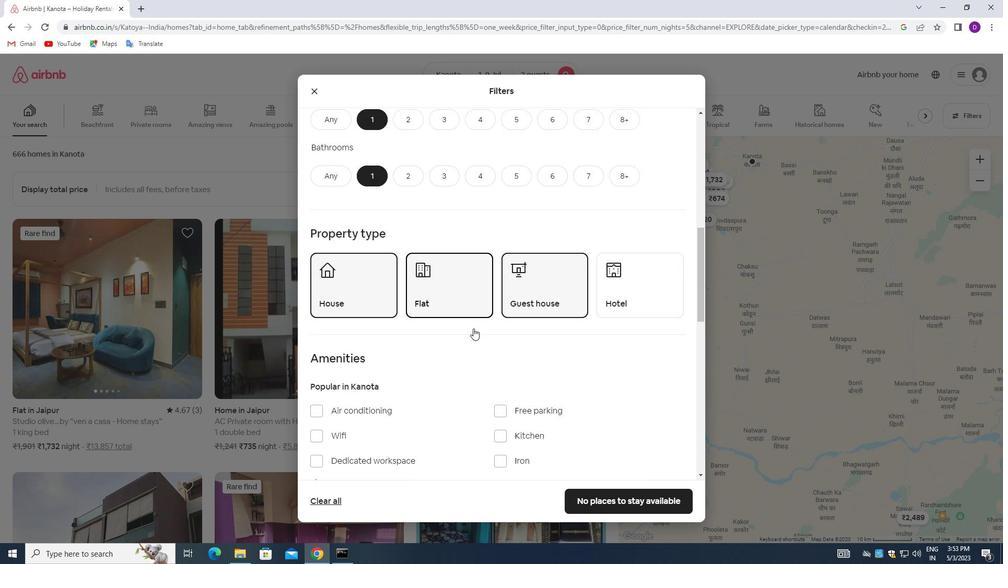 
Action: Mouse scrolled (473, 328) with delta (0, 0)
Screenshot: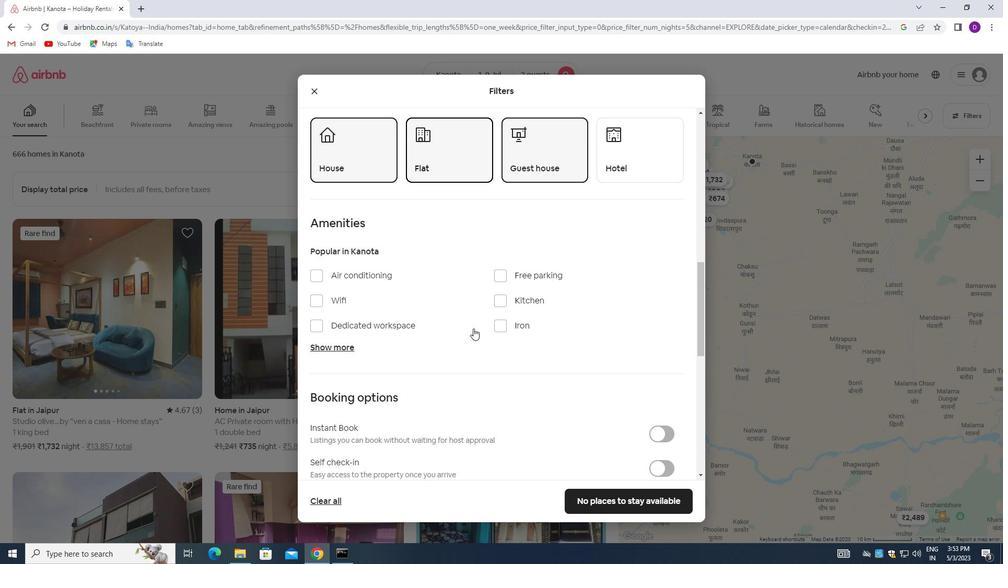 
Action: Mouse moved to (472, 329)
Screenshot: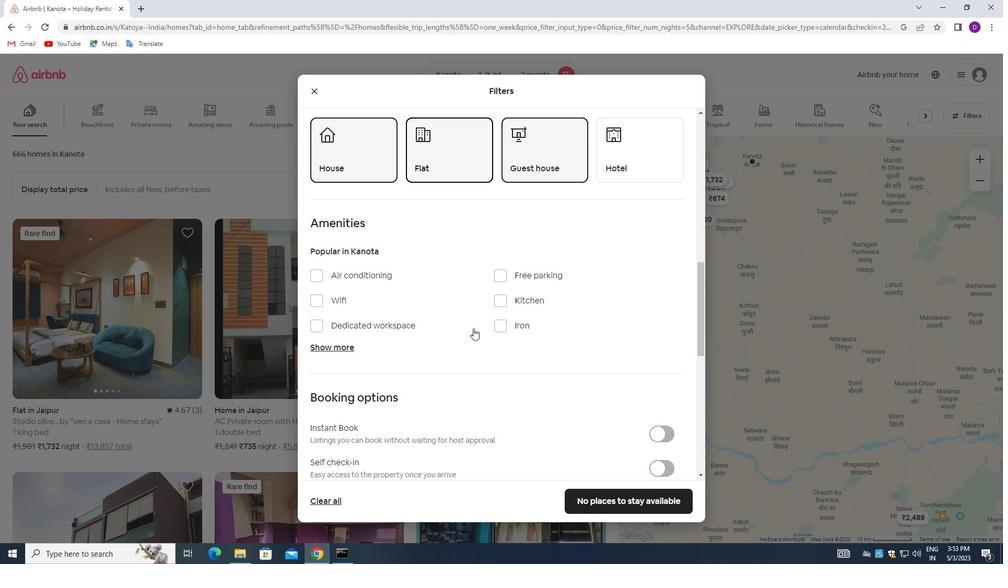 
Action: Mouse scrolled (472, 328) with delta (0, 0)
Screenshot: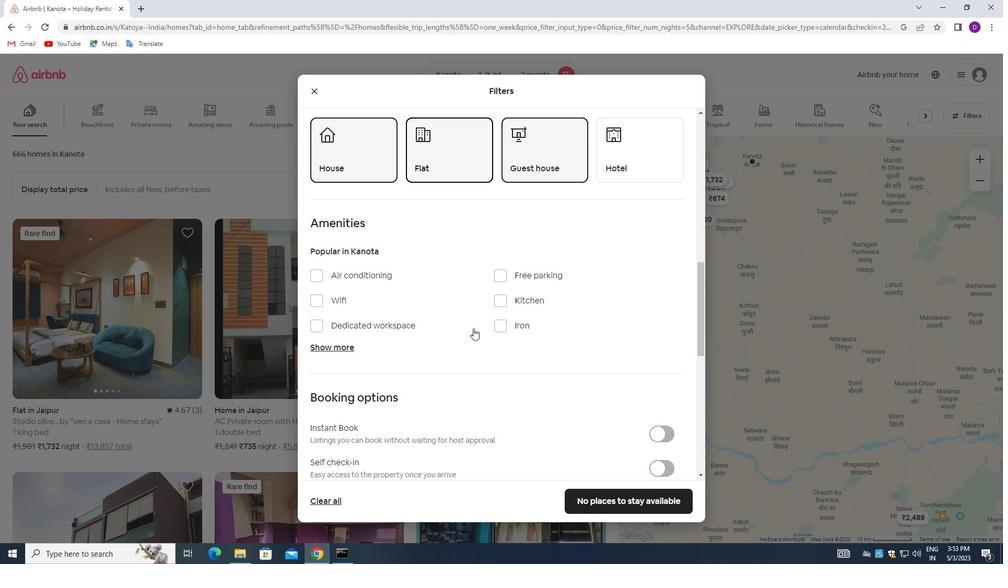 
Action: Mouse moved to (654, 365)
Screenshot: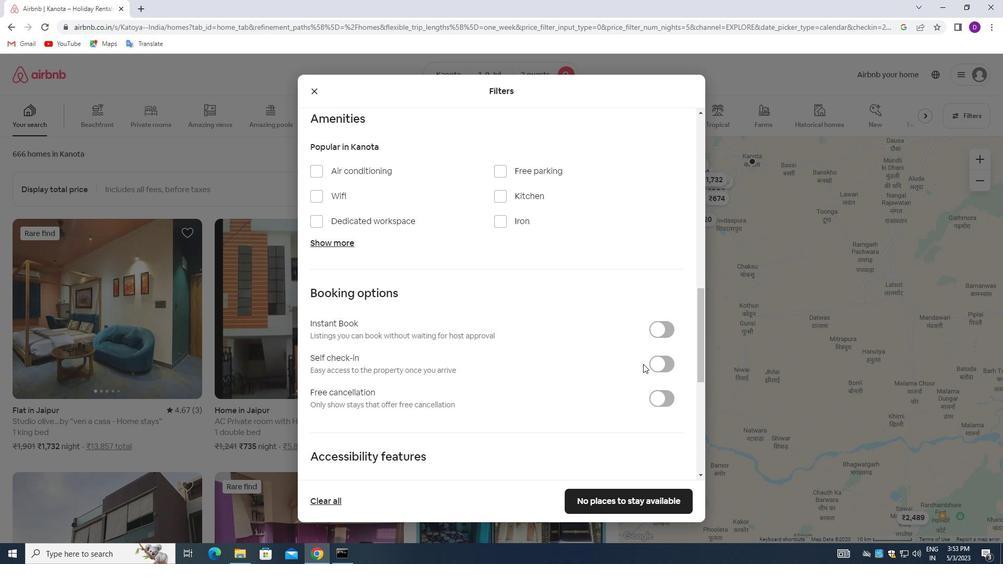 
Action: Mouse pressed left at (654, 365)
Screenshot: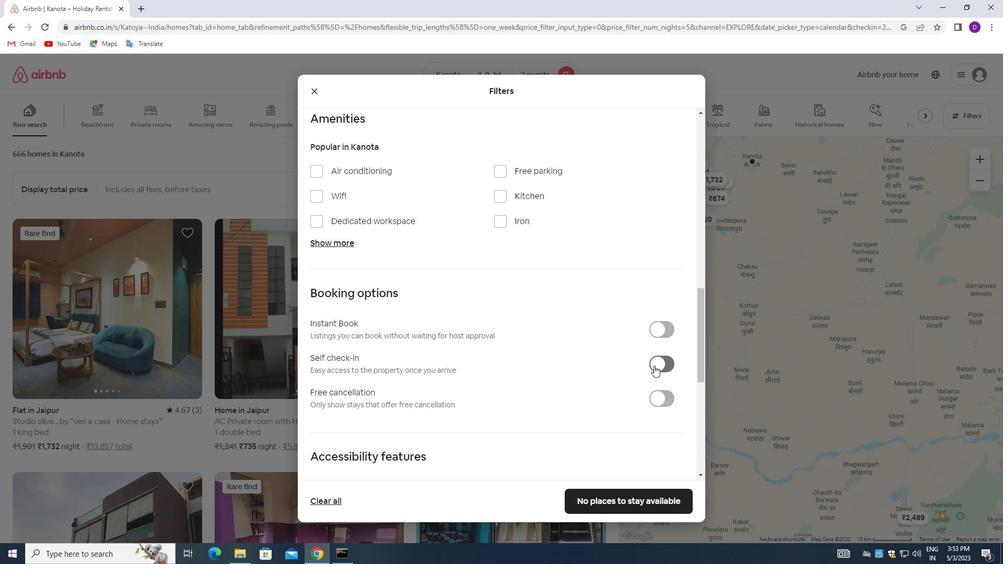 
Action: Mouse moved to (448, 378)
Screenshot: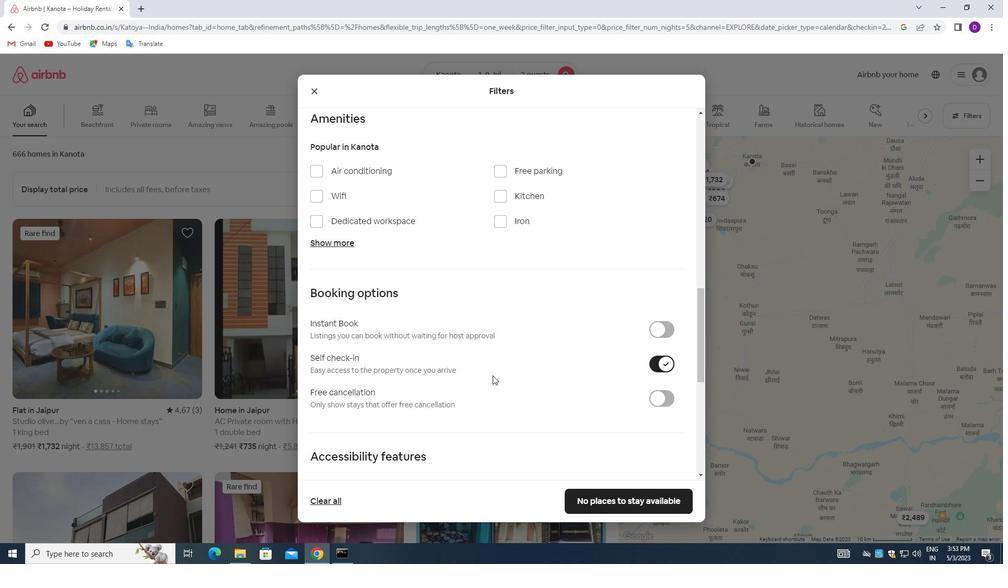 
Action: Mouse scrolled (448, 377) with delta (0, 0)
Screenshot: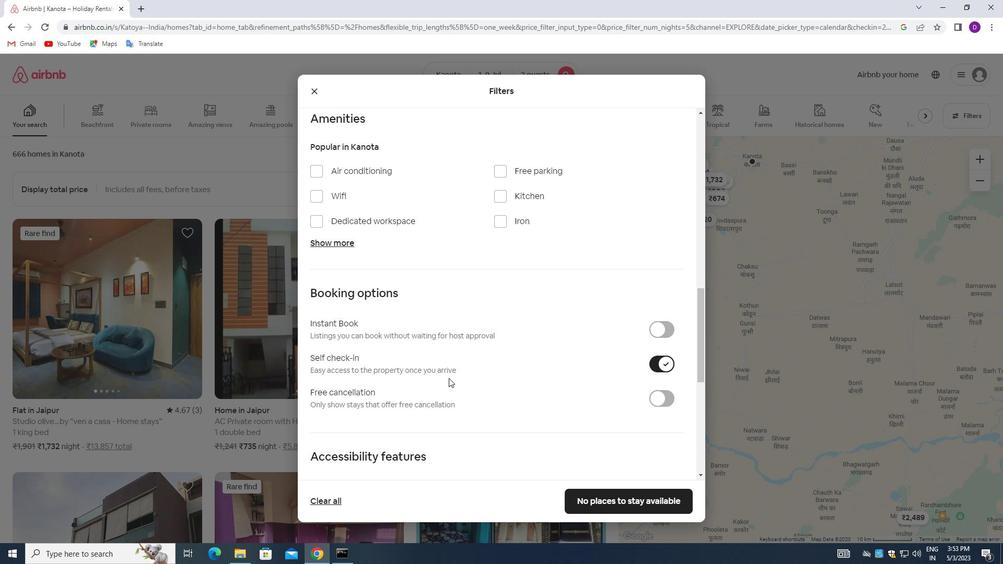 
Action: Mouse scrolled (448, 377) with delta (0, 0)
Screenshot: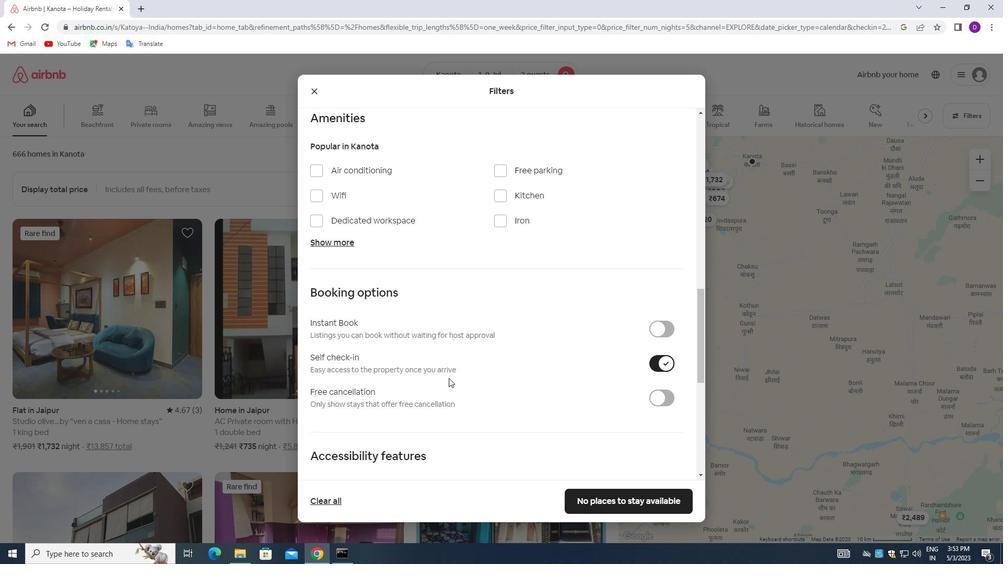 
Action: Mouse moved to (448, 378)
Screenshot: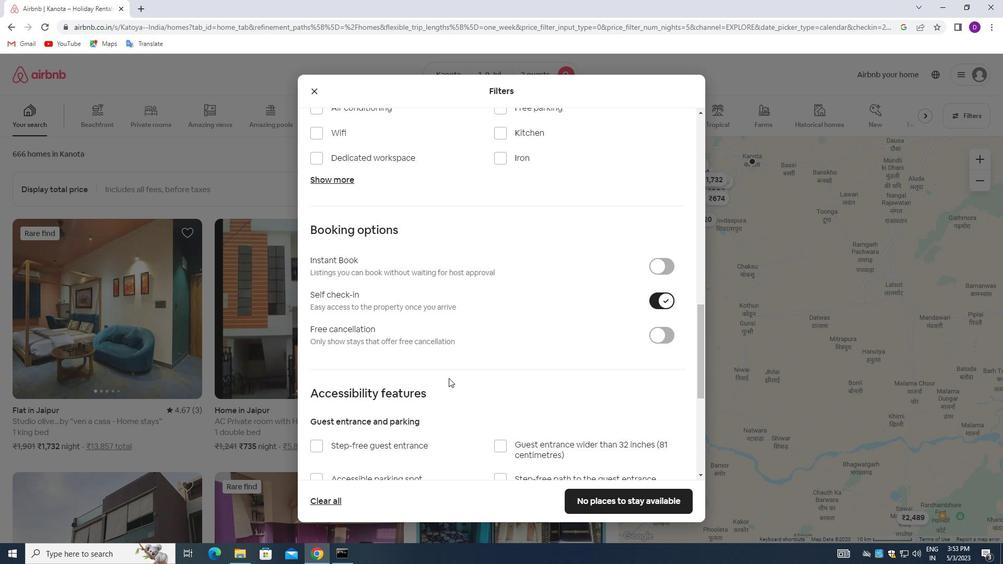 
Action: Mouse scrolled (448, 378) with delta (0, 0)
Screenshot: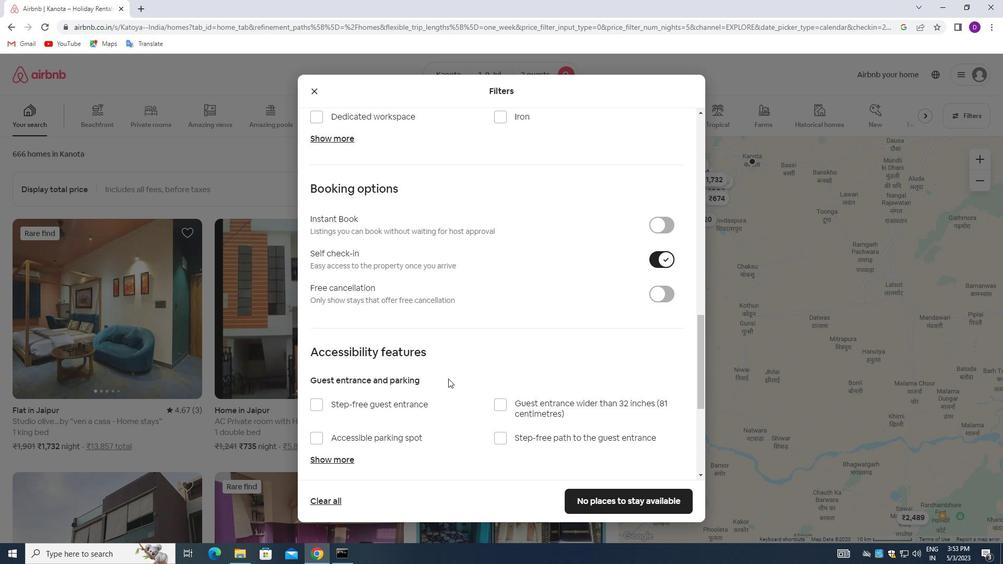 
Action: Mouse moved to (448, 378)
Screenshot: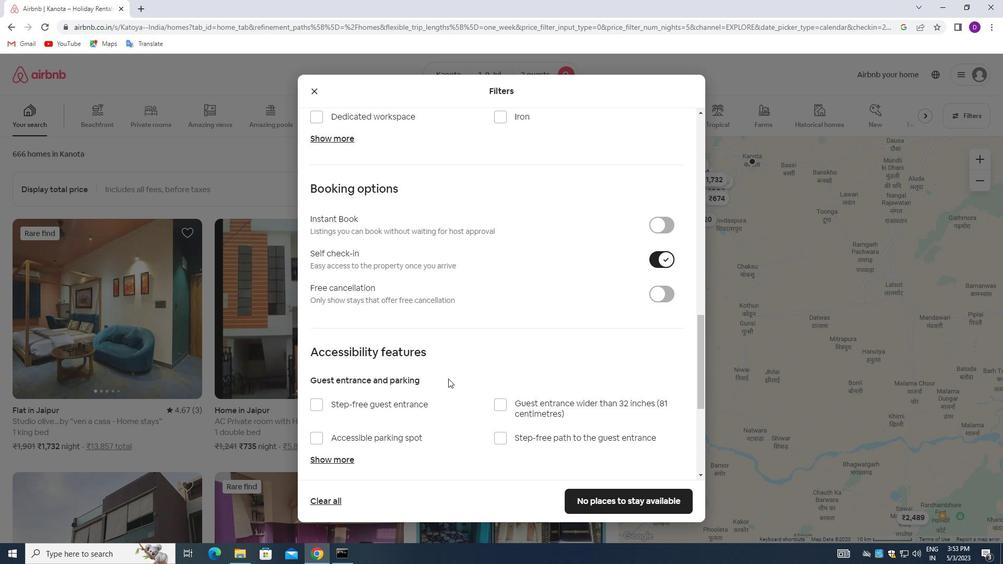 
Action: Mouse scrolled (448, 378) with delta (0, 0)
Screenshot: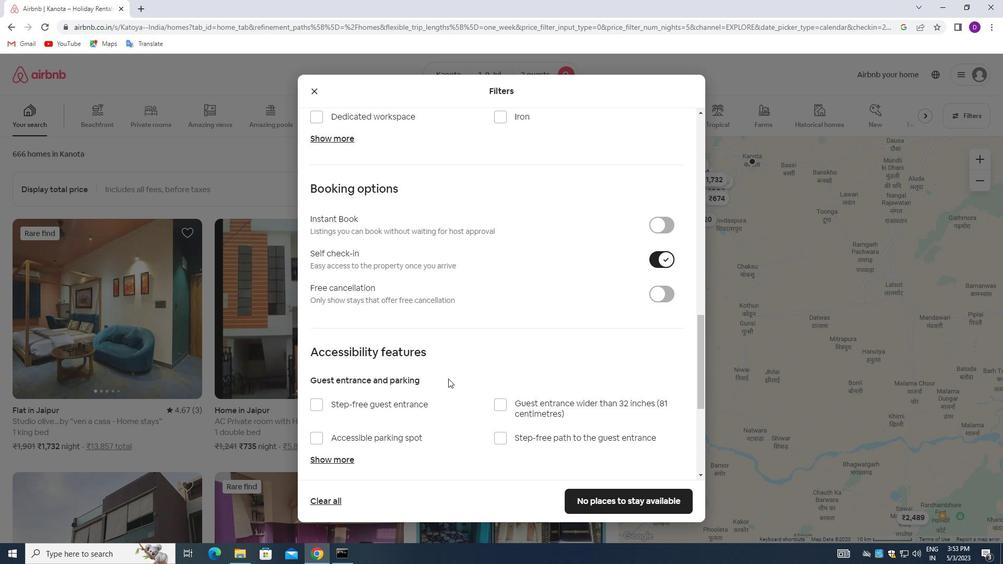 
Action: Mouse moved to (448, 379)
Screenshot: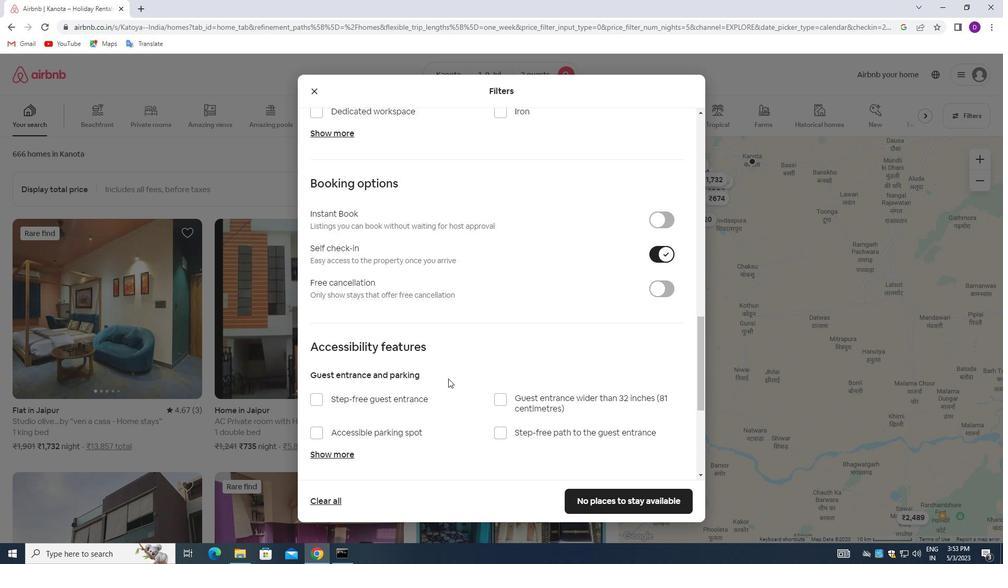 
Action: Mouse scrolled (448, 378) with delta (0, 0)
Screenshot: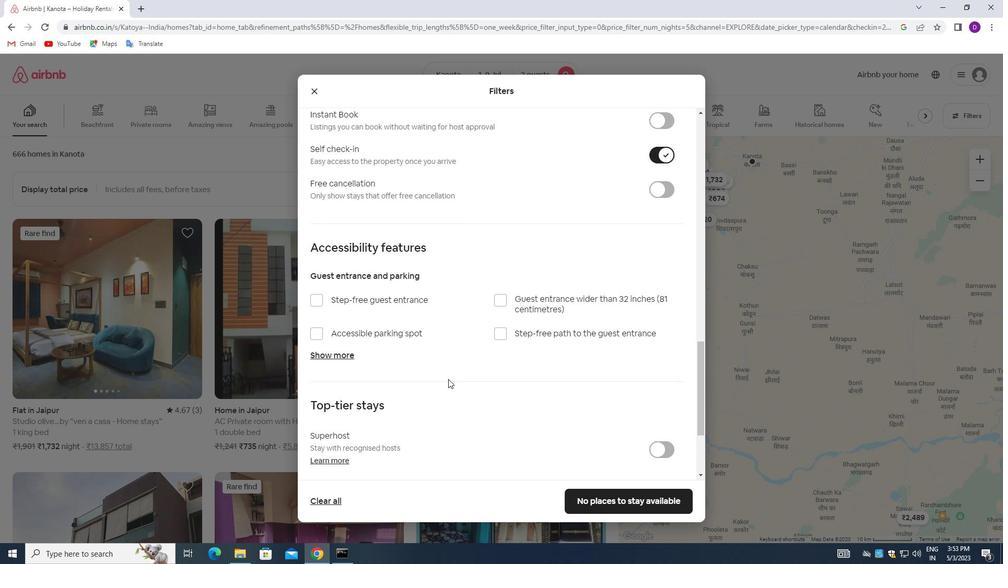 
Action: Mouse moved to (448, 380)
Screenshot: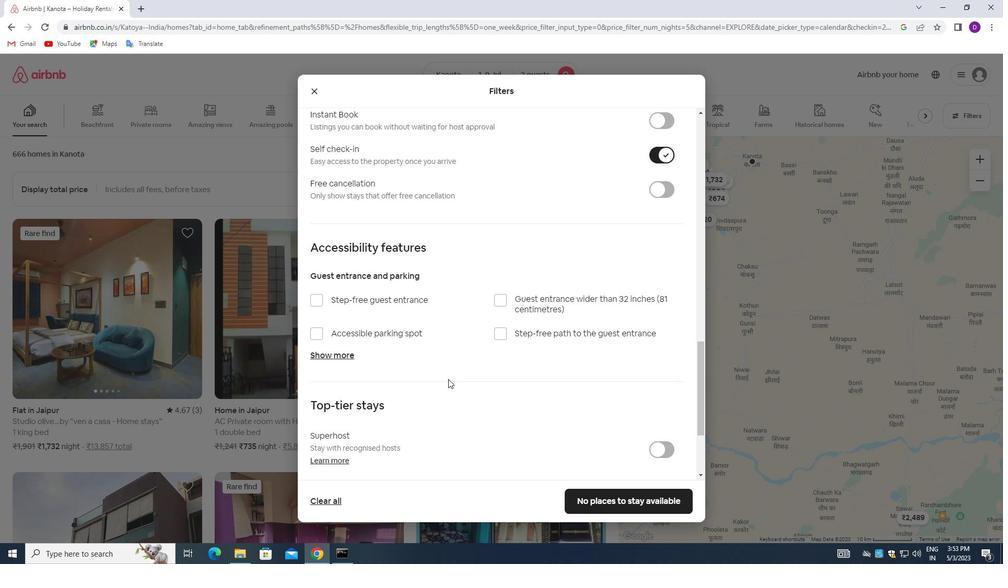 
Action: Mouse scrolled (448, 379) with delta (0, 0)
Screenshot: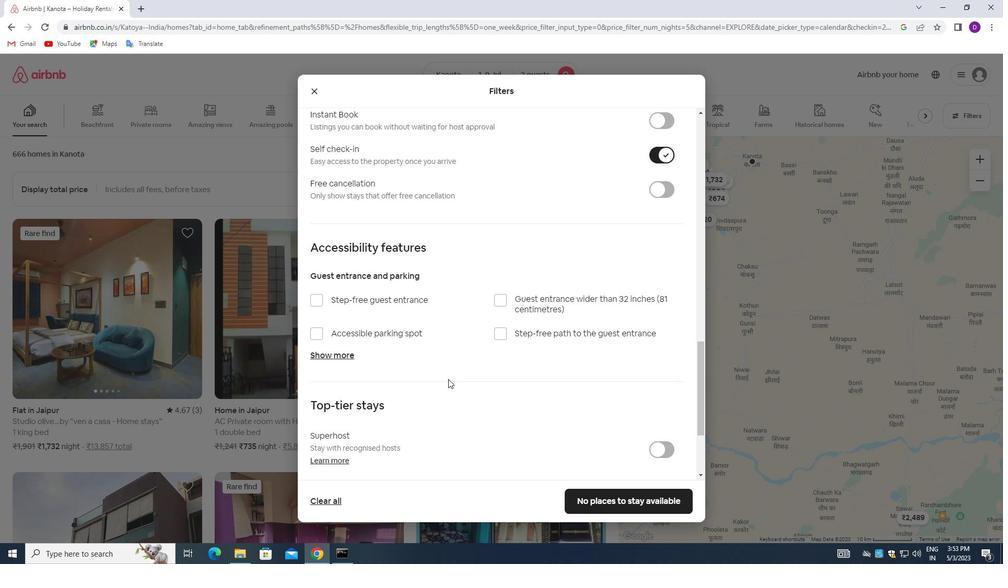 
Action: Mouse scrolled (448, 379) with delta (0, 0)
Screenshot: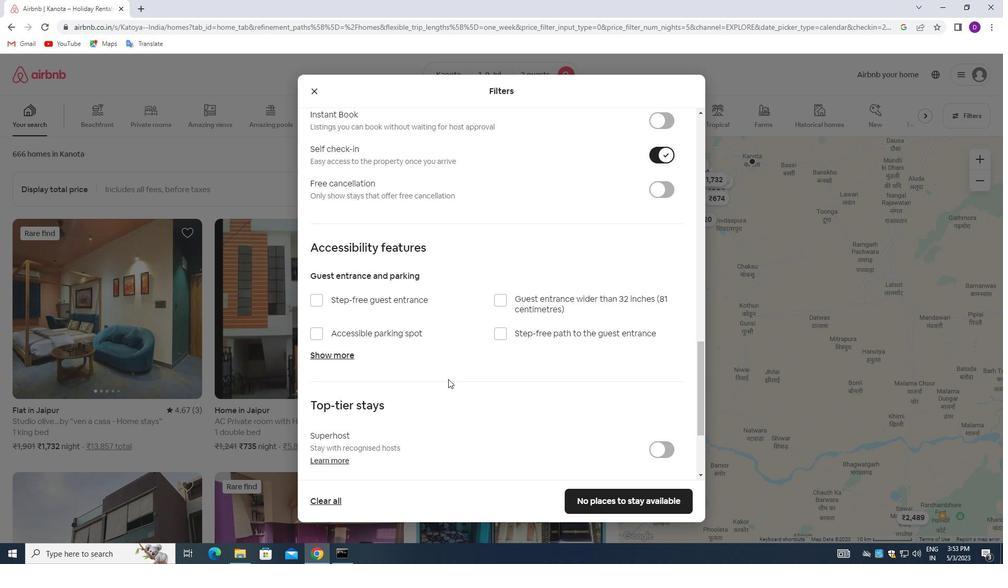 
Action: Mouse scrolled (448, 379) with delta (0, 0)
Screenshot: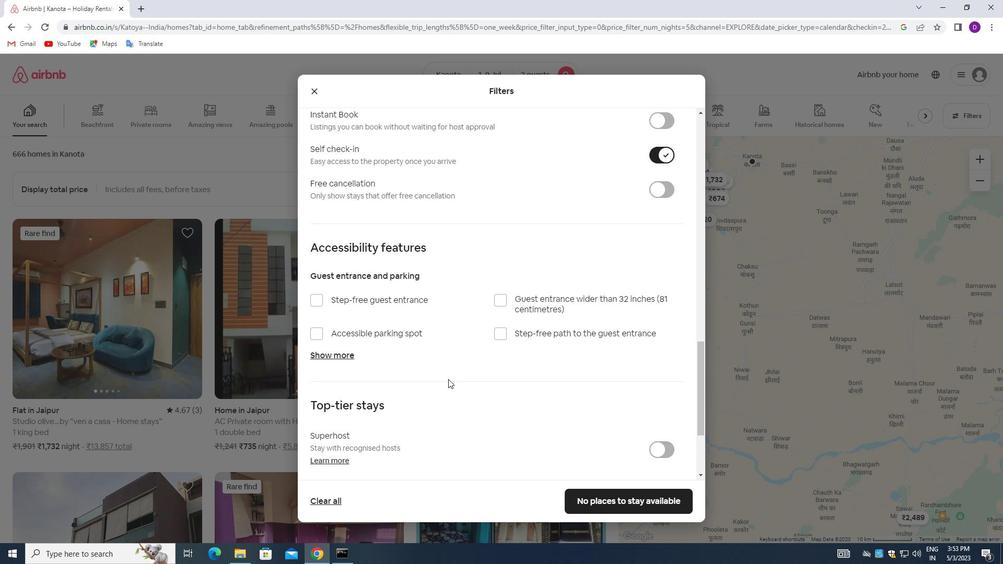 
Action: Mouse moved to (448, 380)
Screenshot: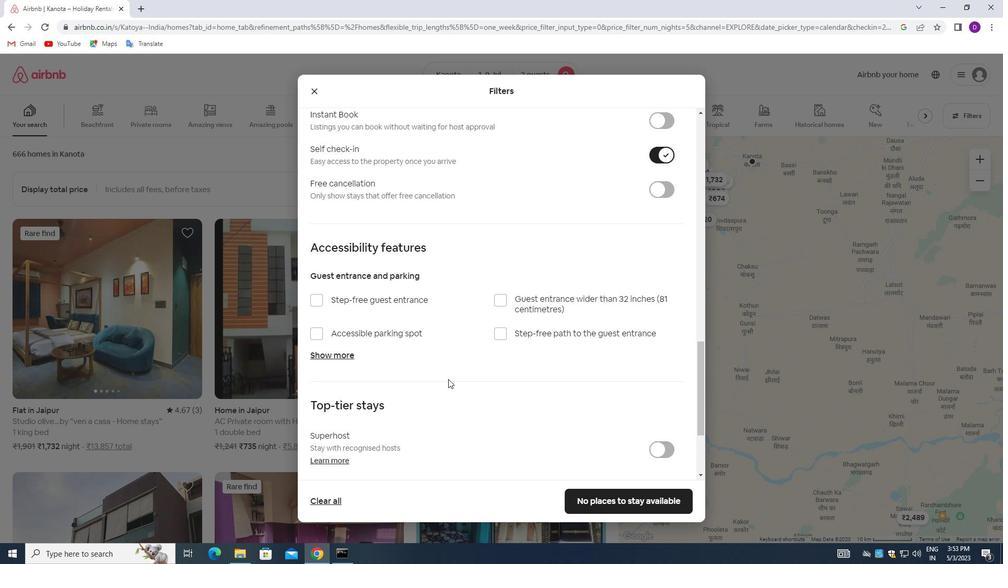 
Action: Mouse scrolled (448, 379) with delta (0, 0)
Screenshot: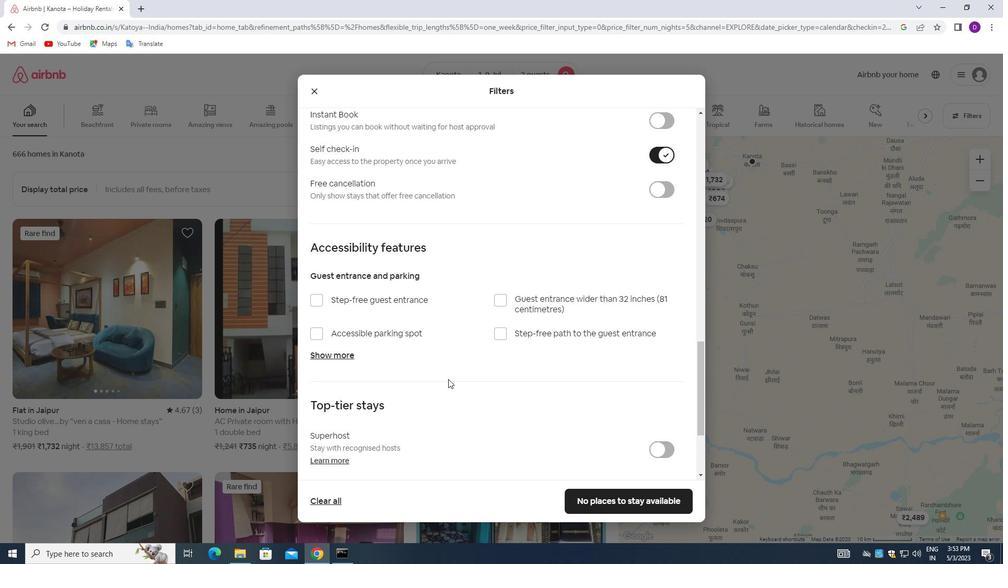 
Action: Mouse moved to (318, 410)
Screenshot: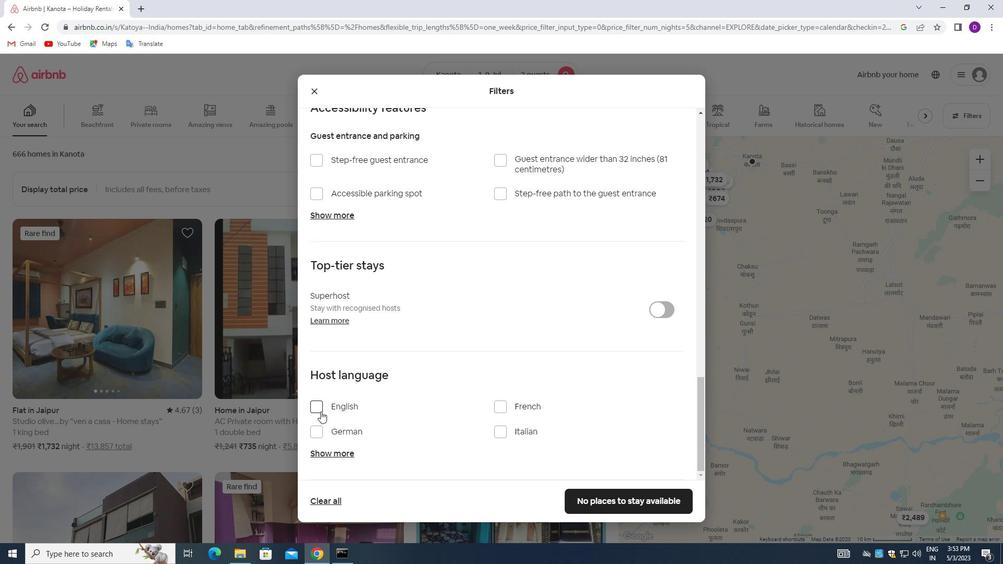 
Action: Mouse pressed left at (318, 410)
Screenshot: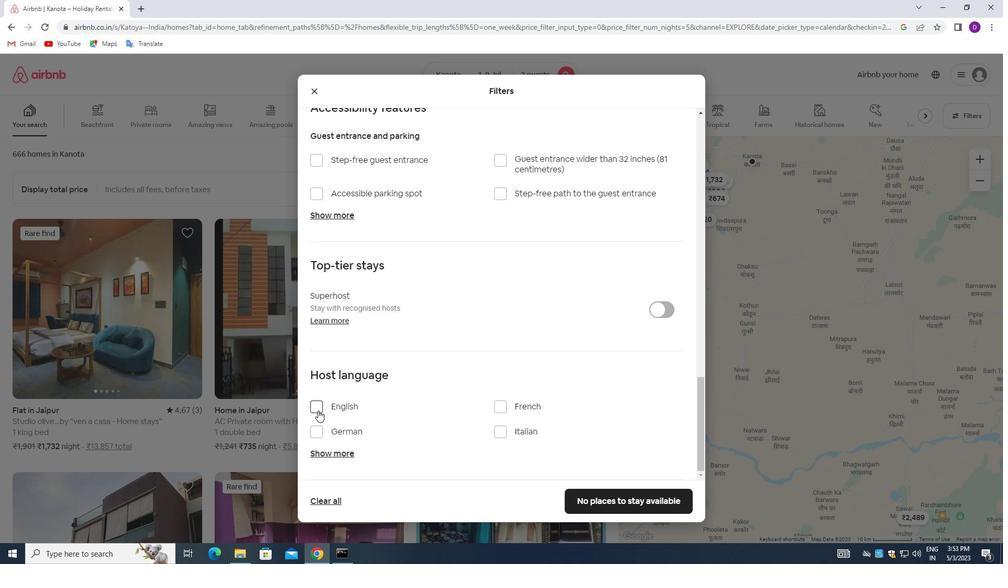
Action: Mouse moved to (626, 501)
Screenshot: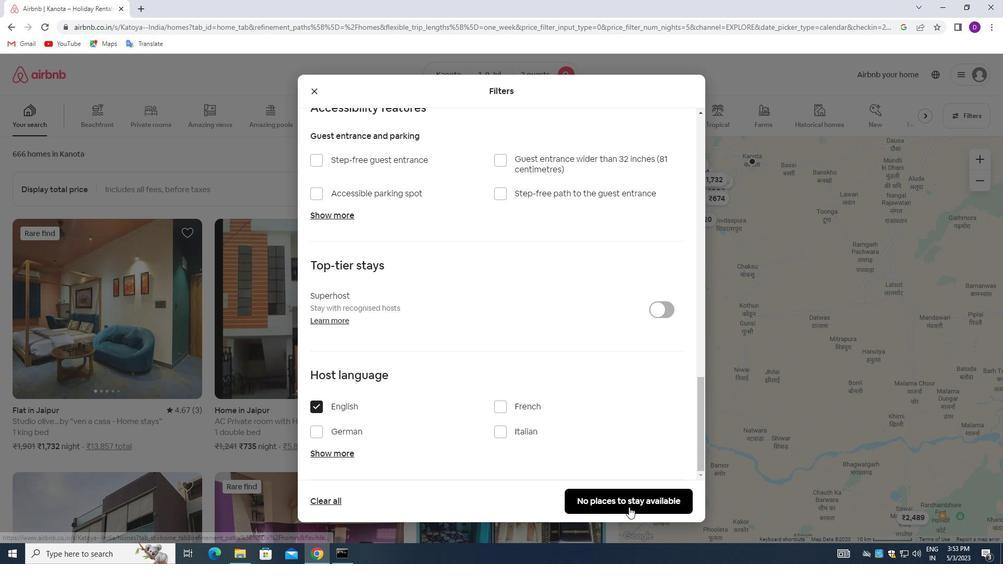 
Action: Mouse pressed left at (626, 501)
Screenshot: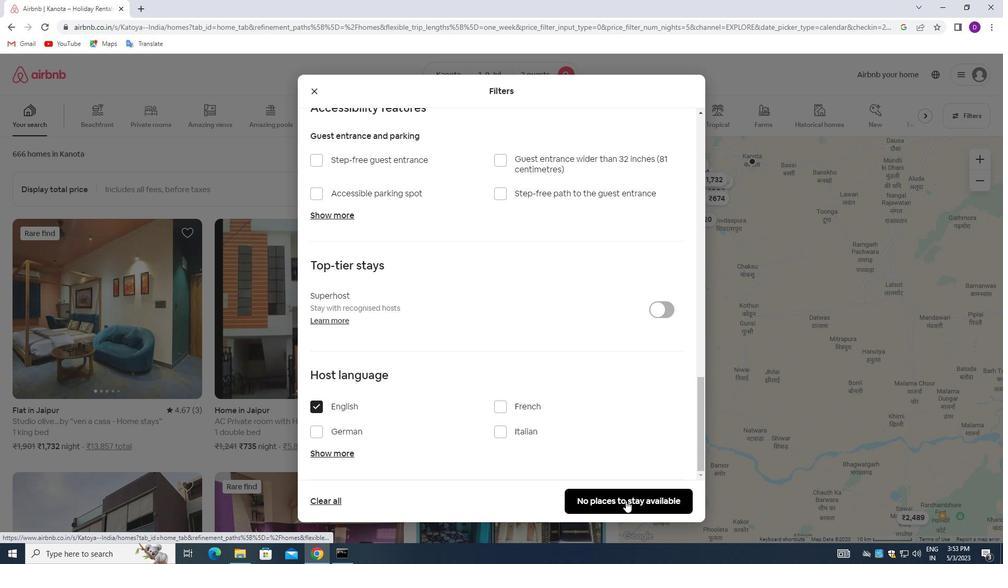 
Action: Mouse moved to (548, 357)
Screenshot: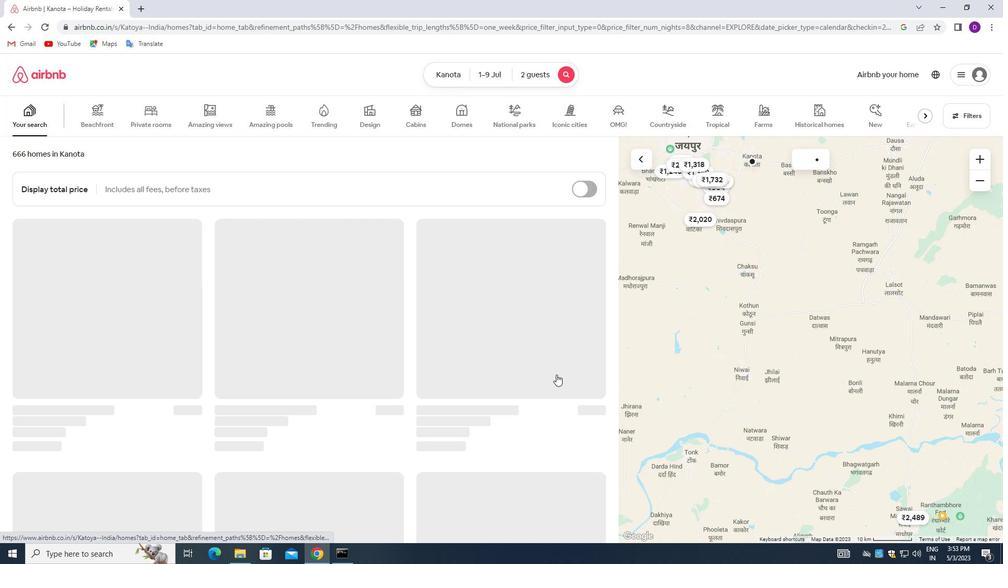 
